 Task: Assign in the project AgileRapid the issue 'Implement a new cloud-based procurement management system for a company with advanced procurement planning and purchasing features' to the sprint 'Capacity Scaling Sprint'. Assign in the project AgileRapid the issue 'Integrate a new voice recognition feature into an existing mobile application to enhance user interaction and hands-free operation' to the sprint 'Capacity Scaling Sprint'. Assign in the project AgileRapid the issue 'Develop a new tool for automated testing of web application functional correctness and performance under stress conditions' to the sprint 'Capacity Scaling Sprint'. Assign in the project AgileRapid the issue 'Upgrade the error recovery and fault tolerance features of a web application to improve system stability and availability' to the sprint 'Capacity Scaling Sprint'
Action: Mouse moved to (224, 55)
Screenshot: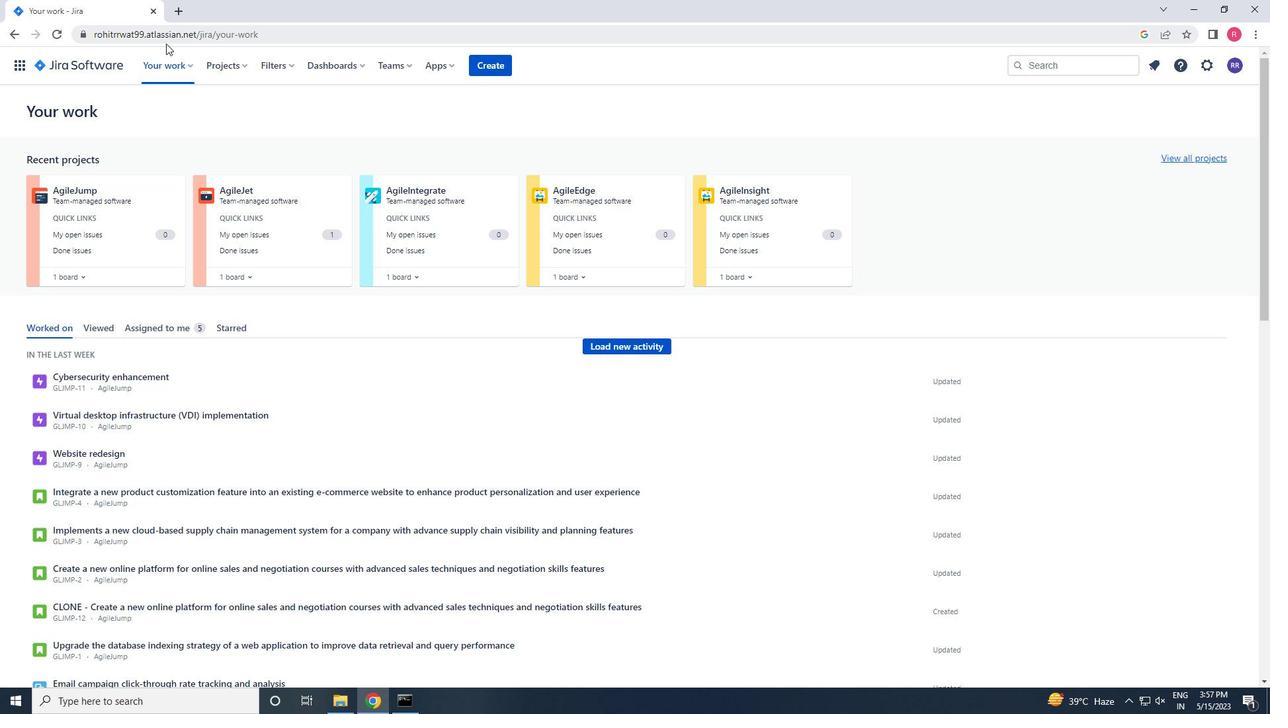 
Action: Mouse pressed left at (224, 55)
Screenshot: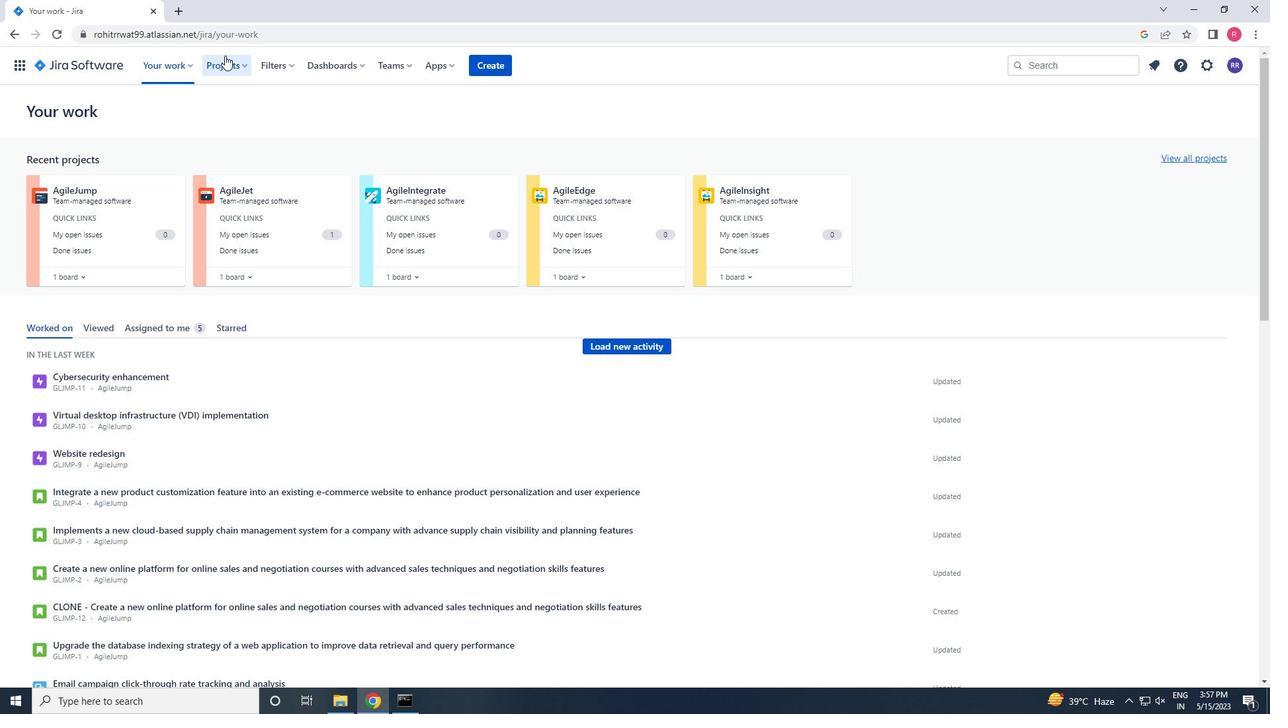 
Action: Mouse moved to (252, 118)
Screenshot: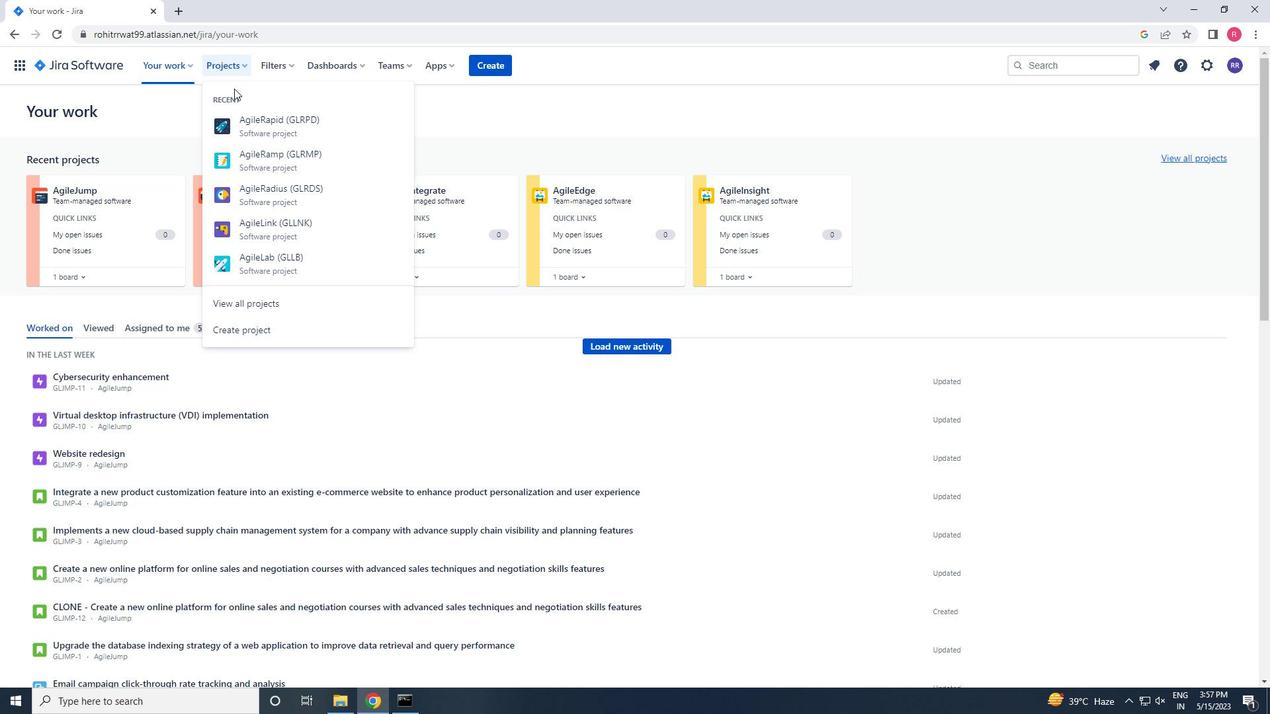 
Action: Mouse pressed left at (252, 118)
Screenshot: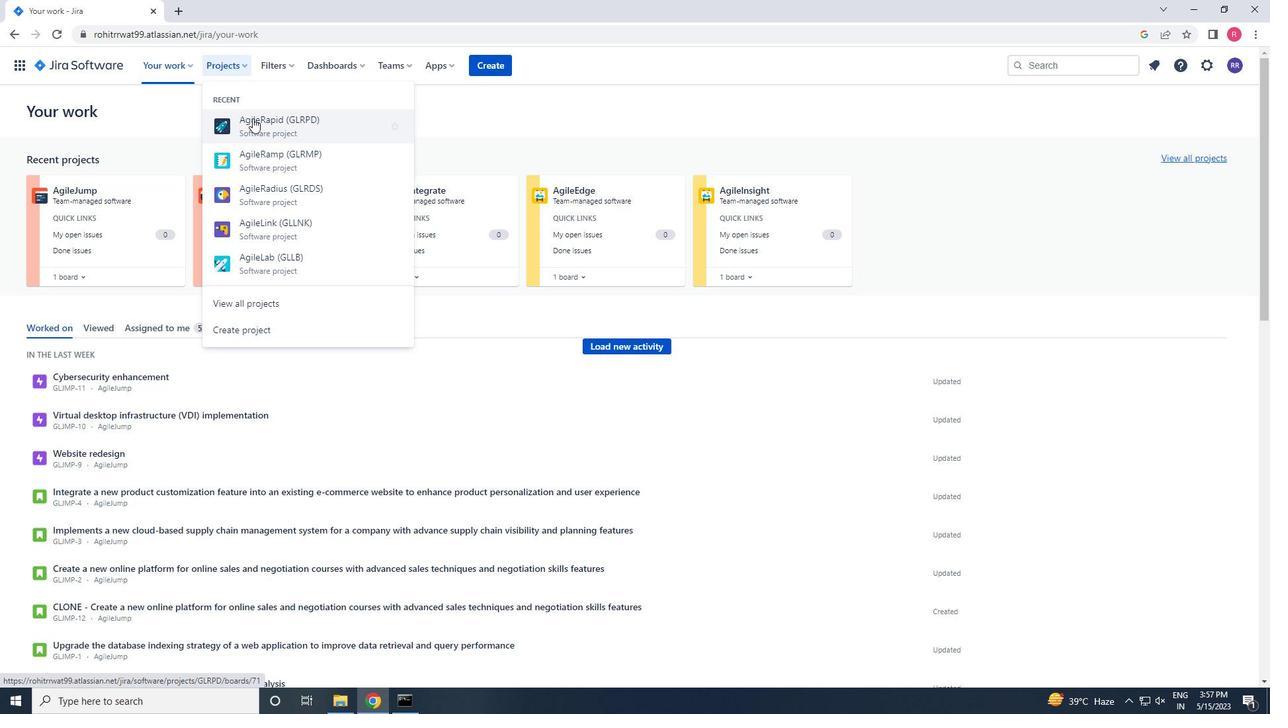 
Action: Mouse moved to (68, 208)
Screenshot: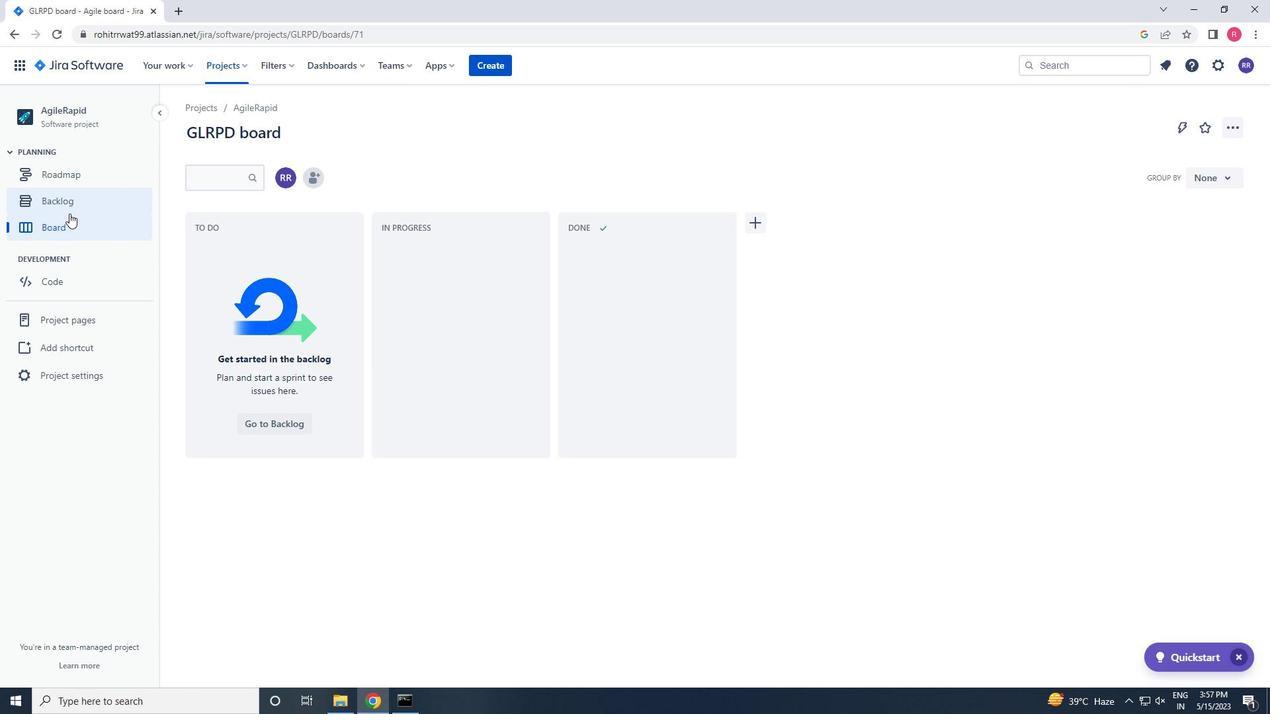 
Action: Mouse pressed left at (68, 208)
Screenshot: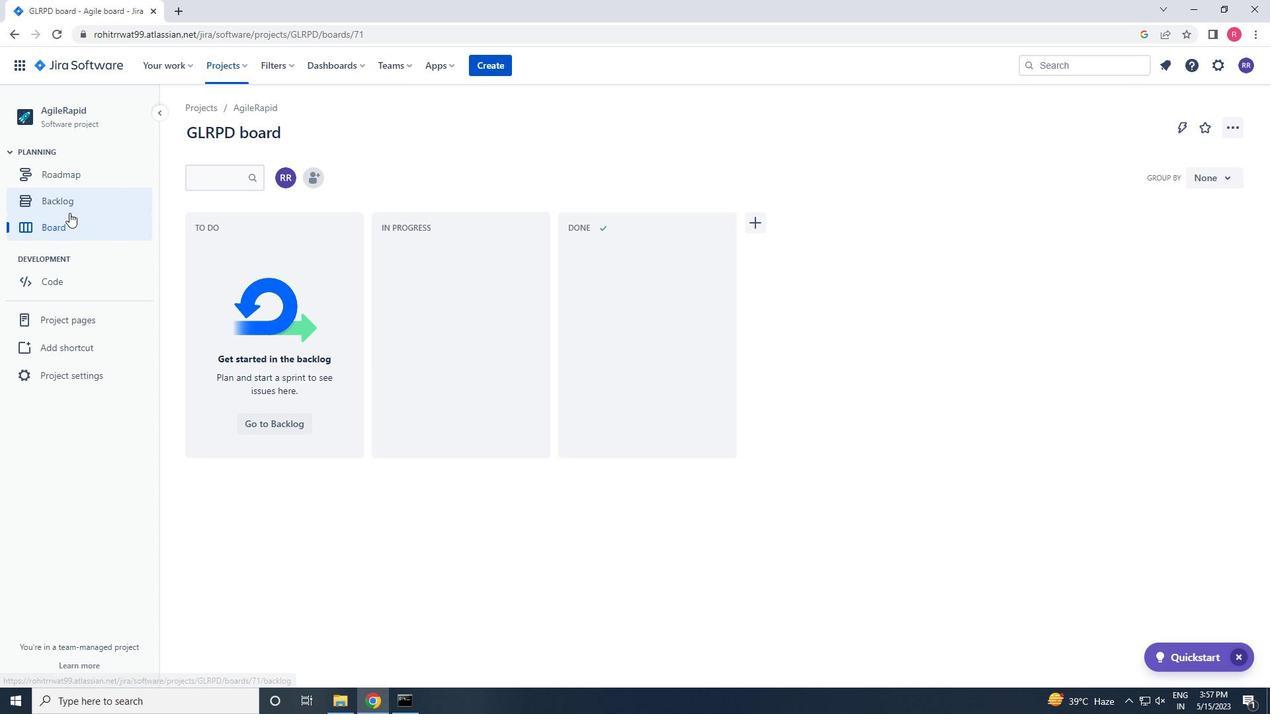 
Action: Mouse moved to (594, 431)
Screenshot: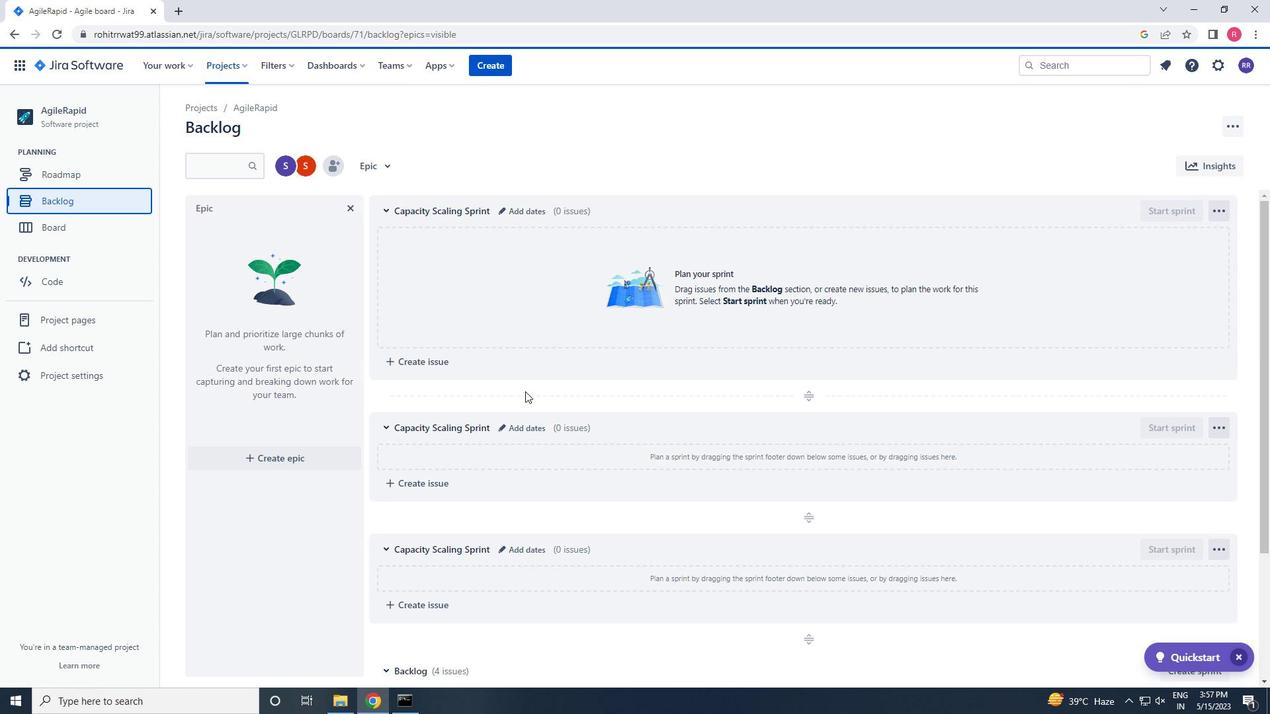 
Action: Mouse scrolled (594, 430) with delta (0, 0)
Screenshot: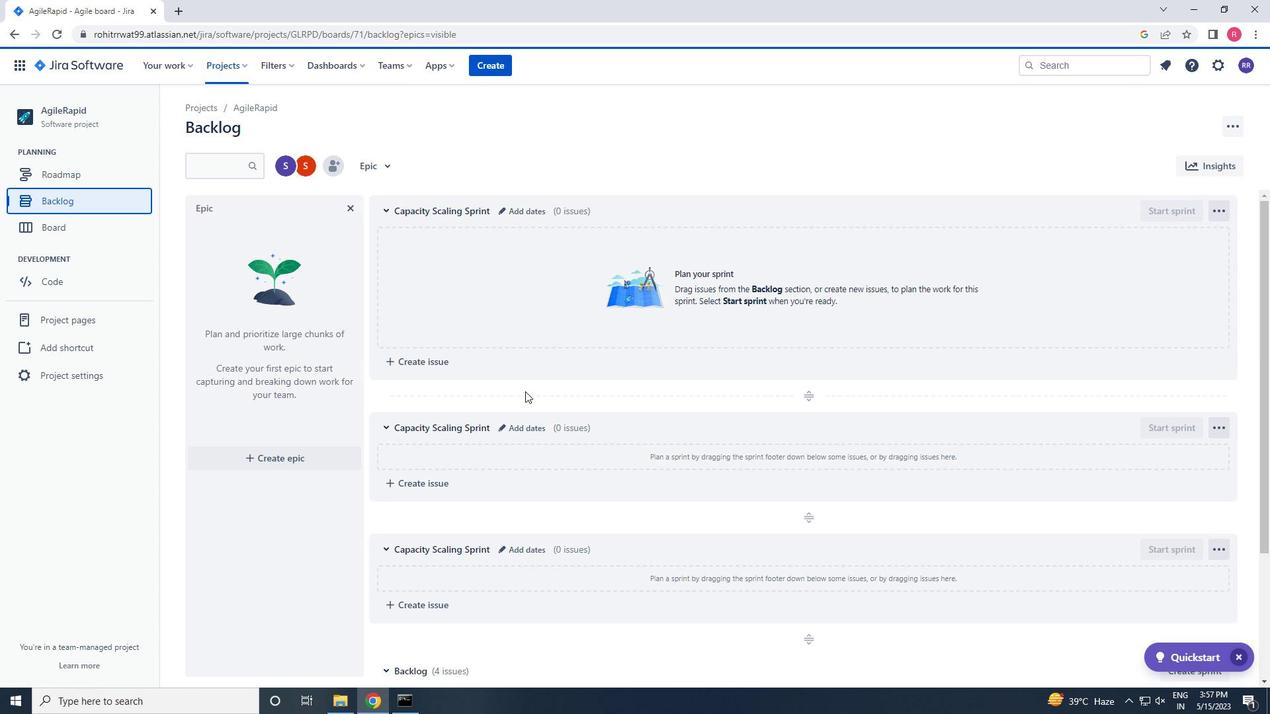 
Action: Mouse moved to (602, 438)
Screenshot: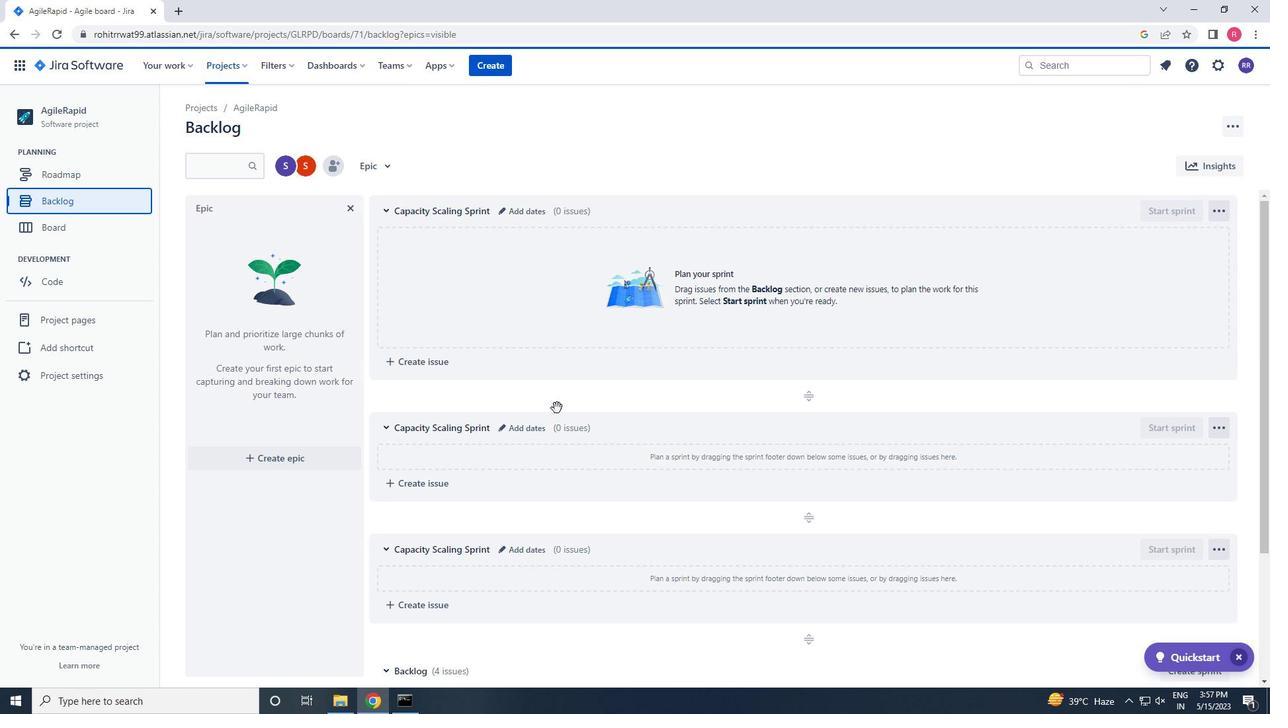 
Action: Mouse scrolled (602, 437) with delta (0, 0)
Screenshot: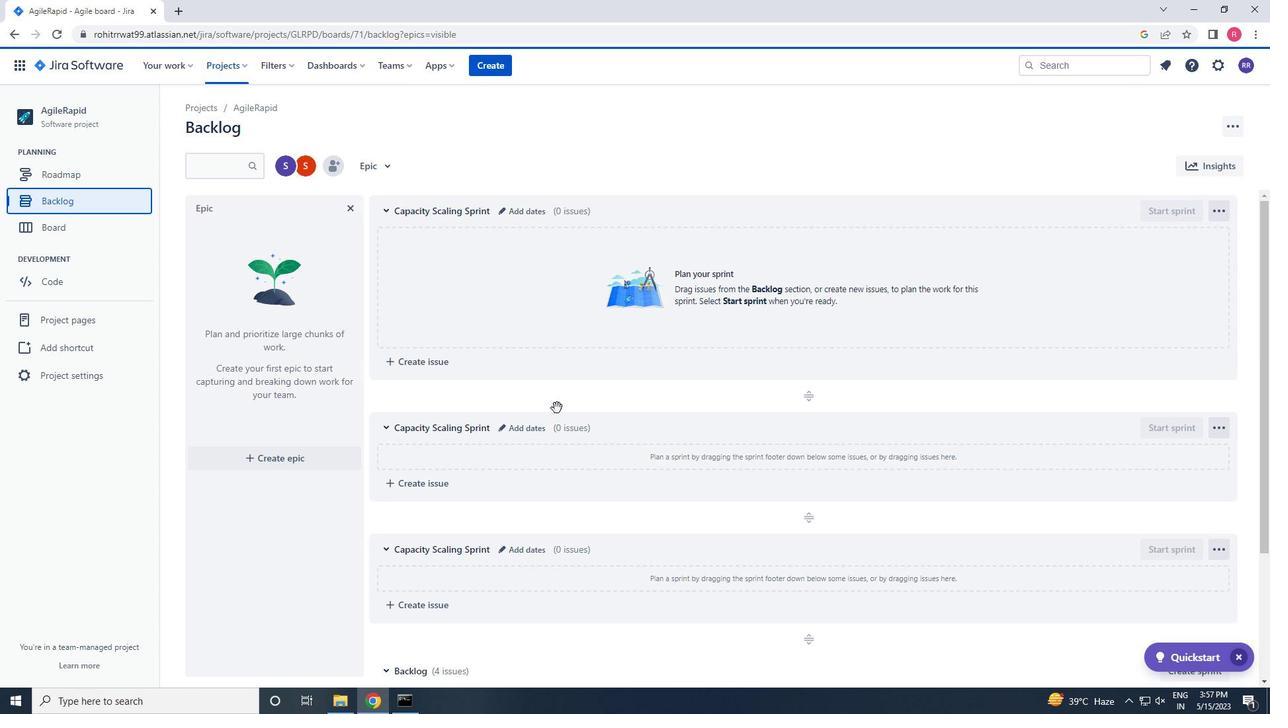 
Action: Mouse moved to (604, 440)
Screenshot: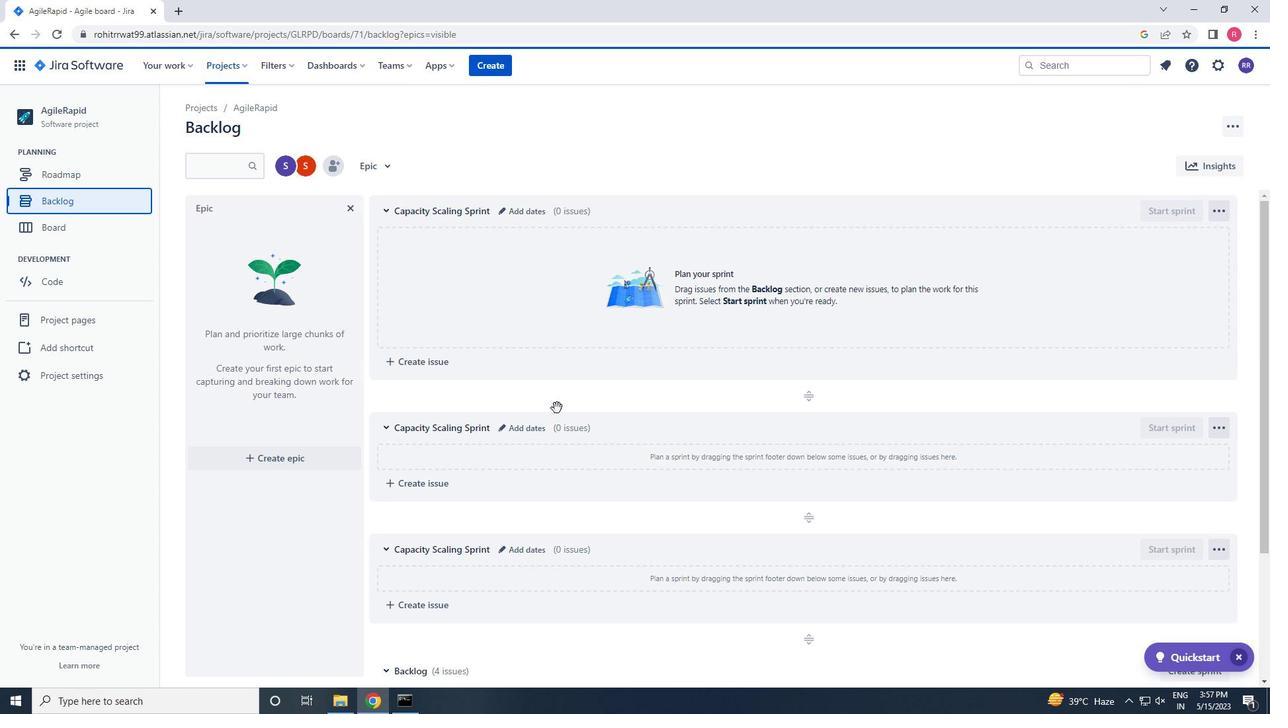 
Action: Mouse scrolled (604, 439) with delta (0, 0)
Screenshot: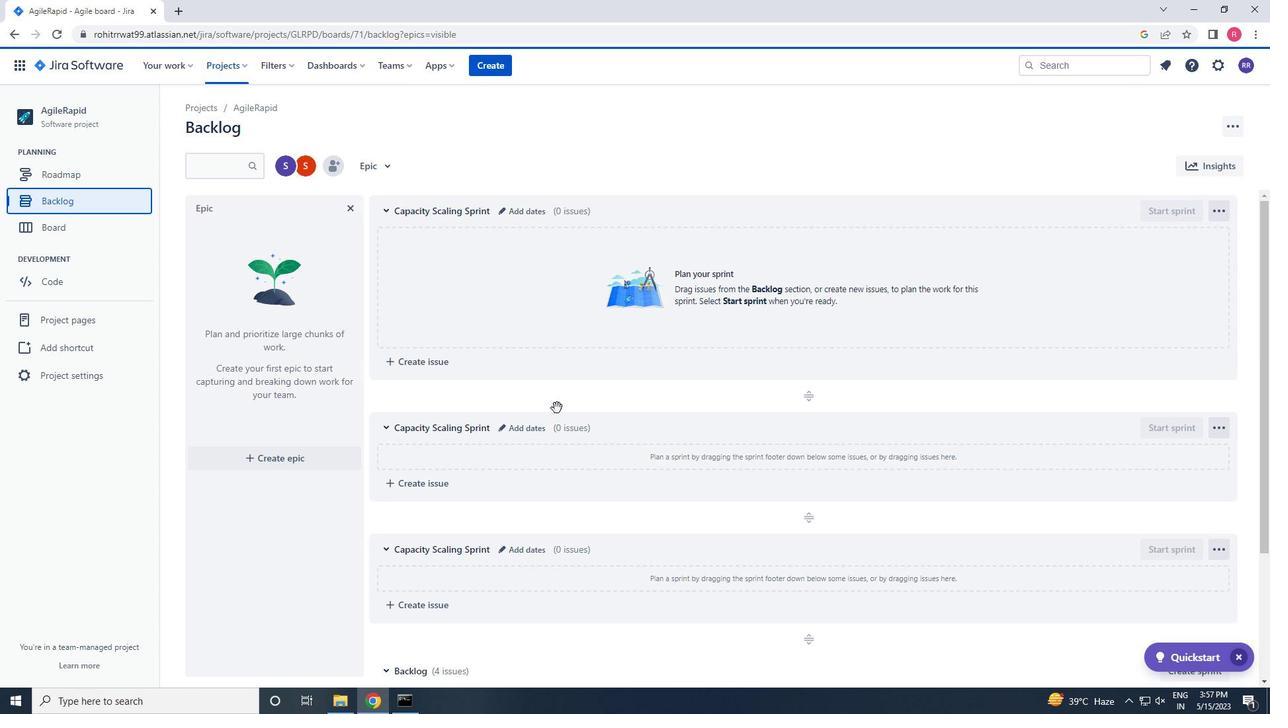 
Action: Mouse moved to (605, 440)
Screenshot: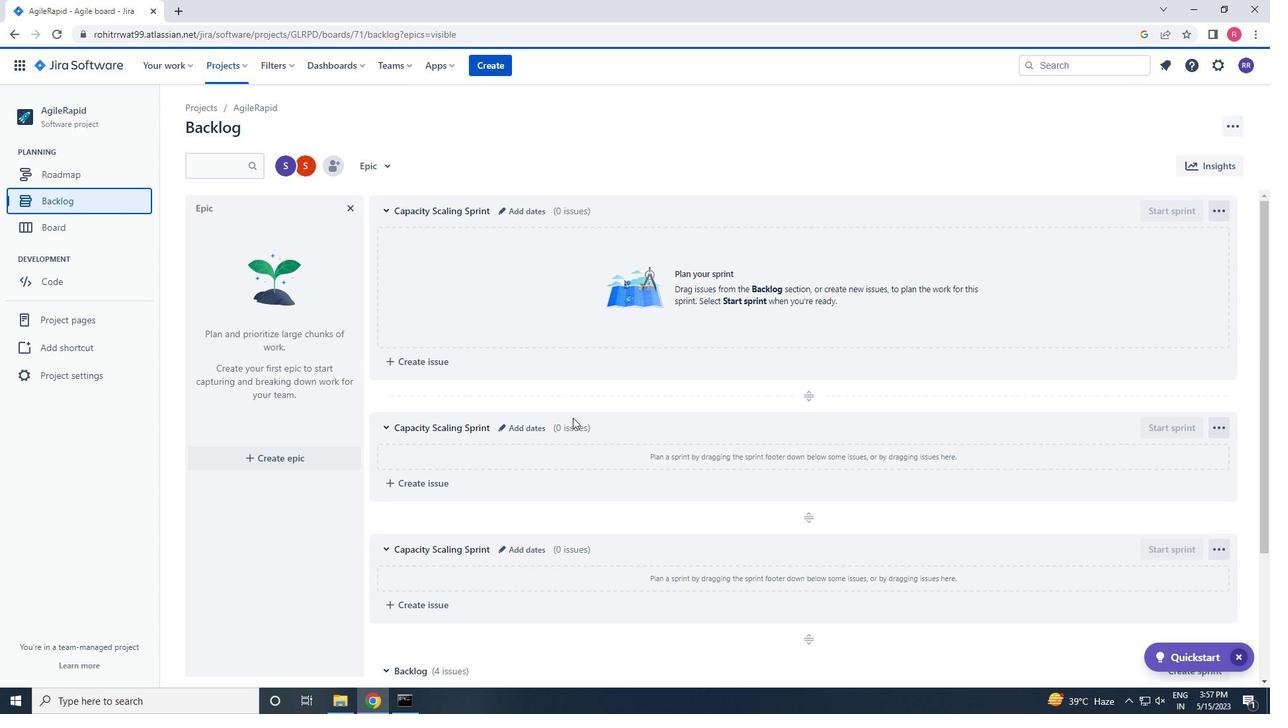 
Action: Mouse scrolled (605, 439) with delta (0, 0)
Screenshot: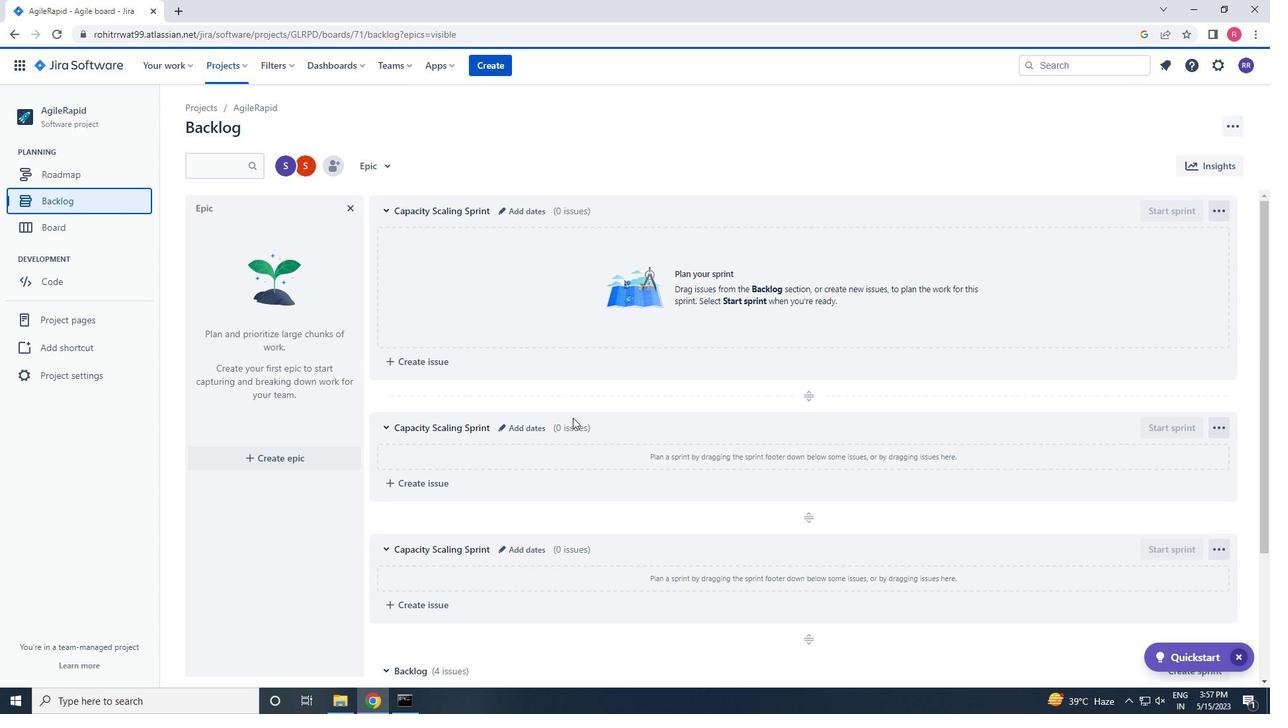 
Action: Mouse scrolled (605, 439) with delta (0, 0)
Screenshot: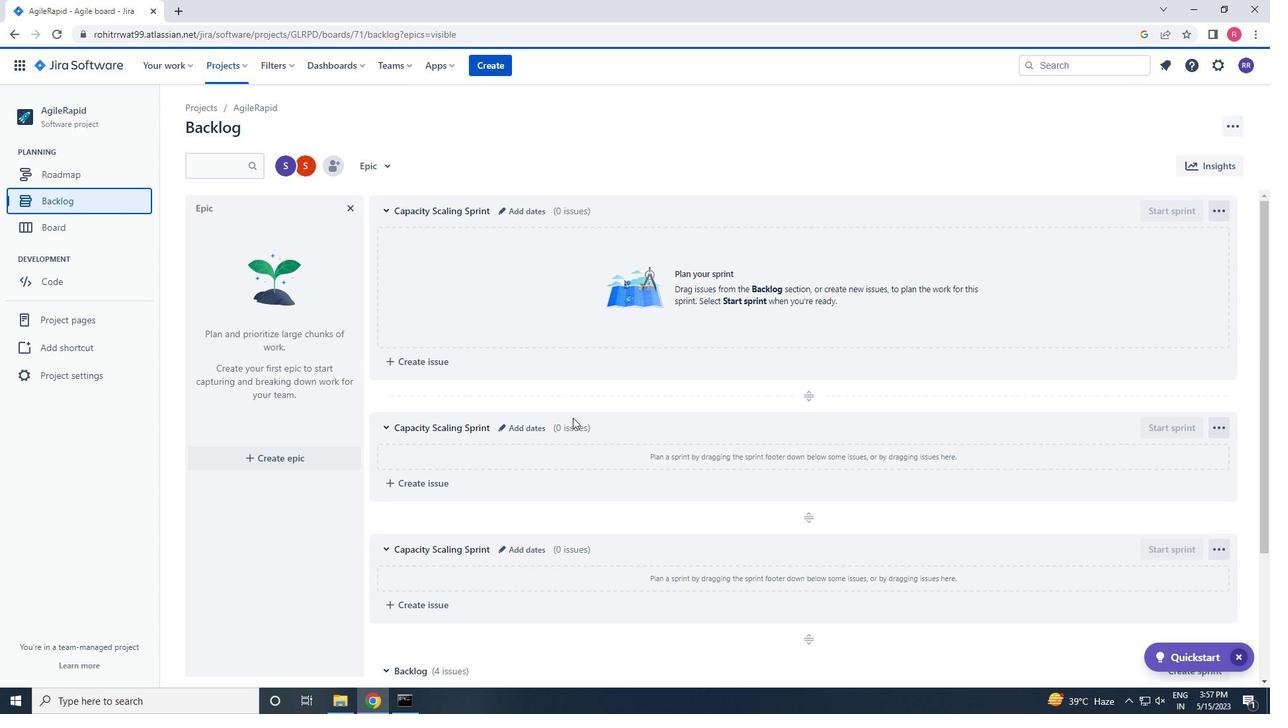 
Action: Mouse scrolled (605, 439) with delta (0, 0)
Screenshot: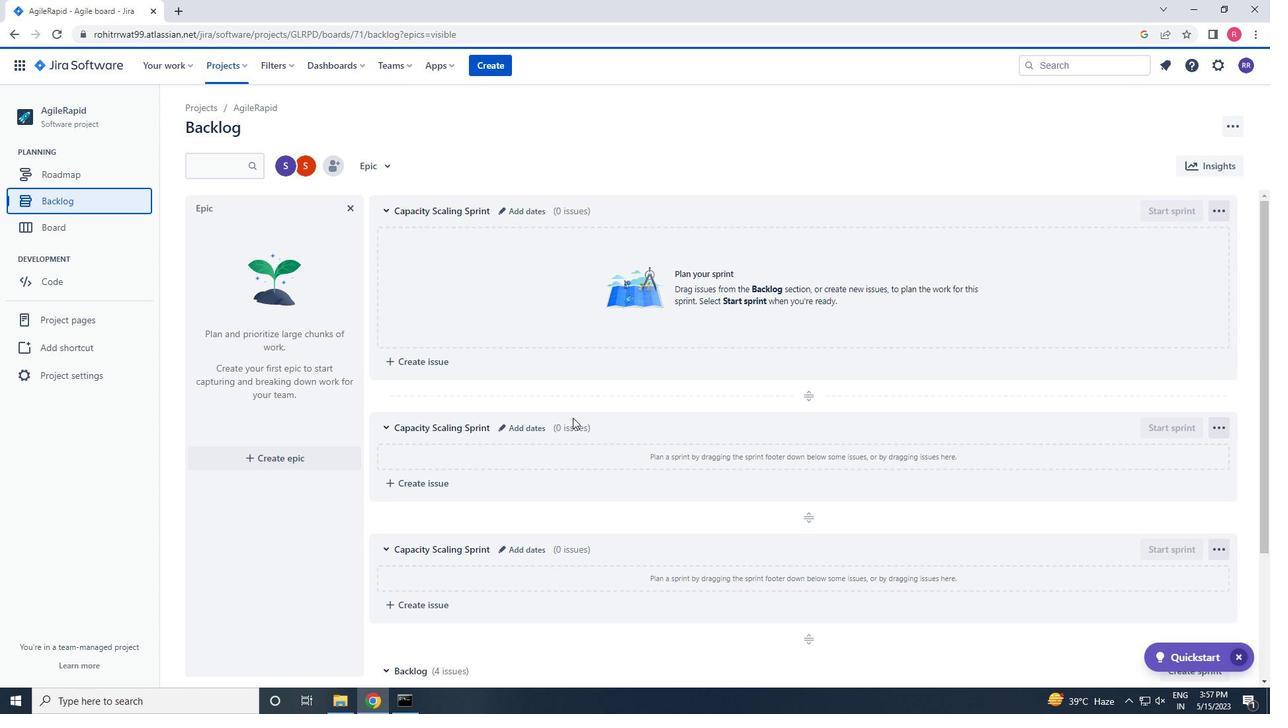 
Action: Mouse moved to (613, 441)
Screenshot: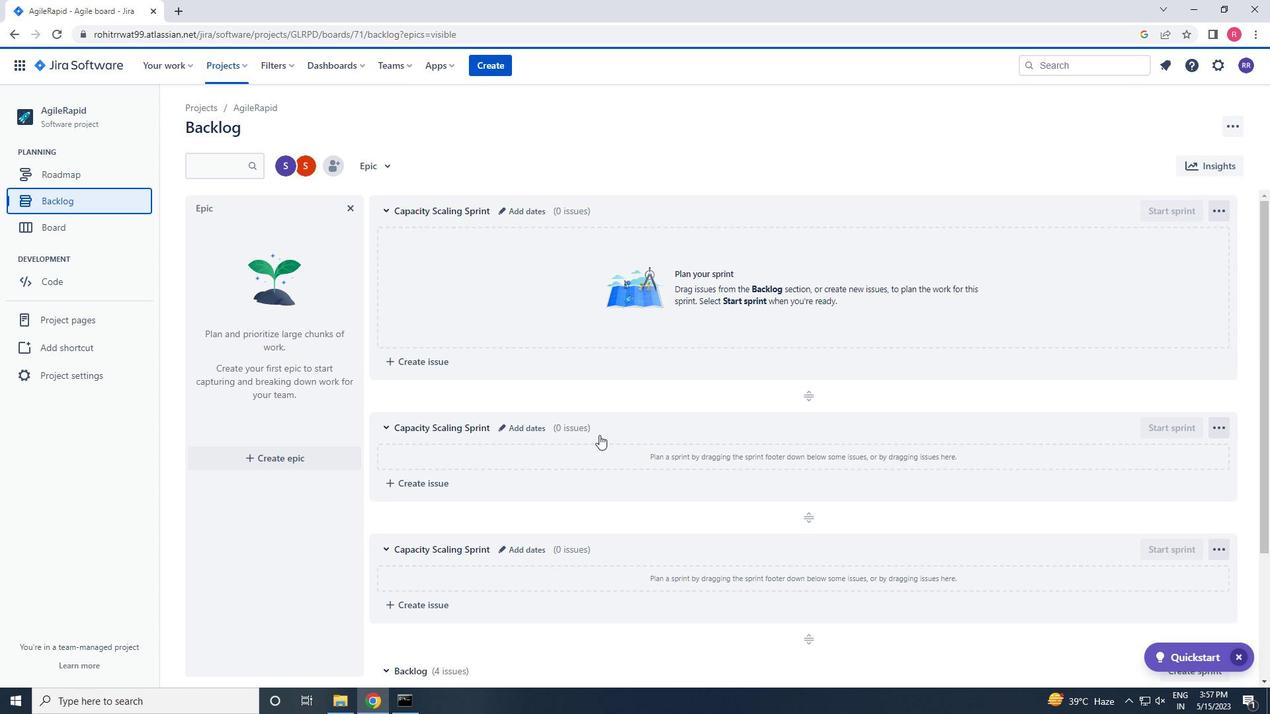 
Action: Mouse scrolled (613, 440) with delta (0, 0)
Screenshot: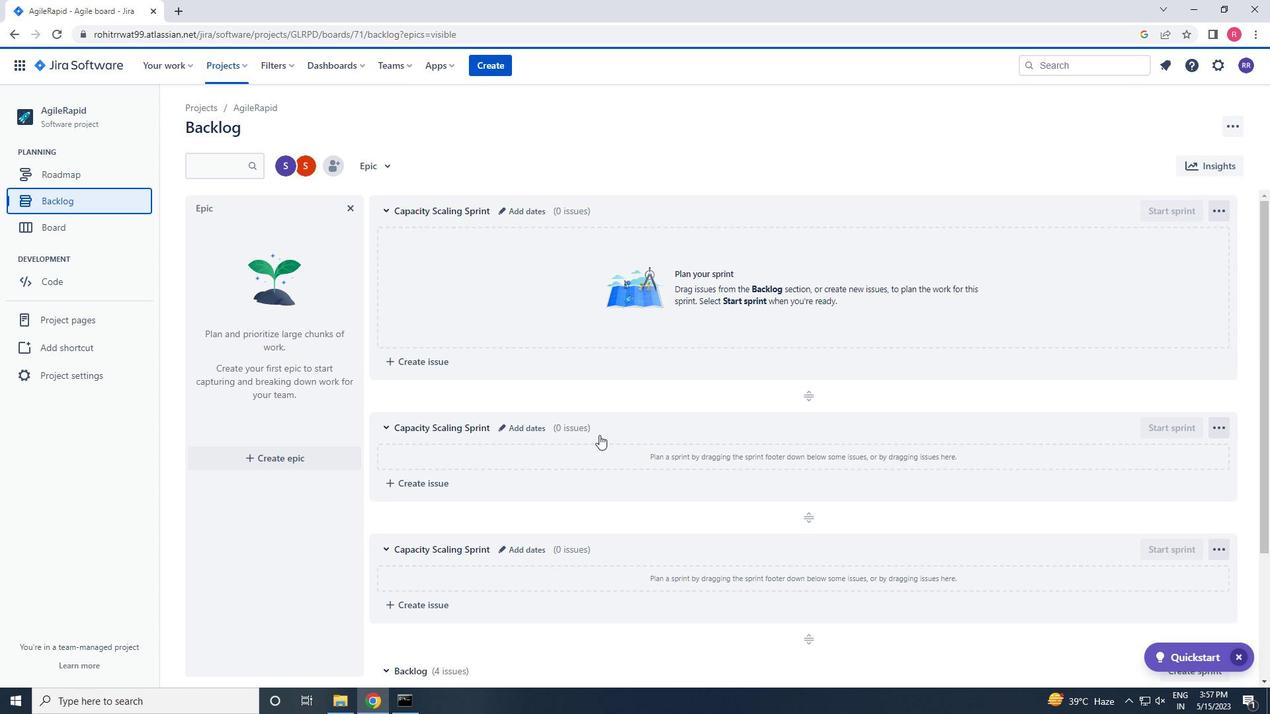 
Action: Mouse moved to (1211, 527)
Screenshot: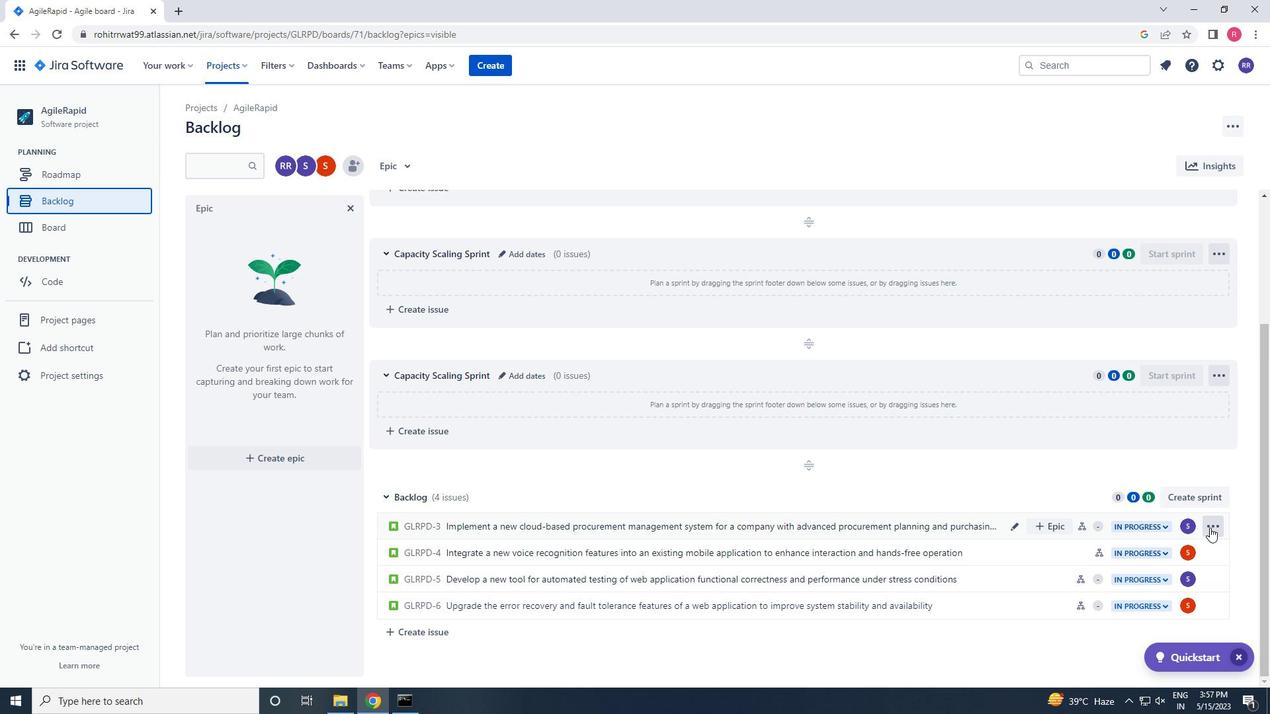 
Action: Mouse pressed left at (1211, 527)
Screenshot: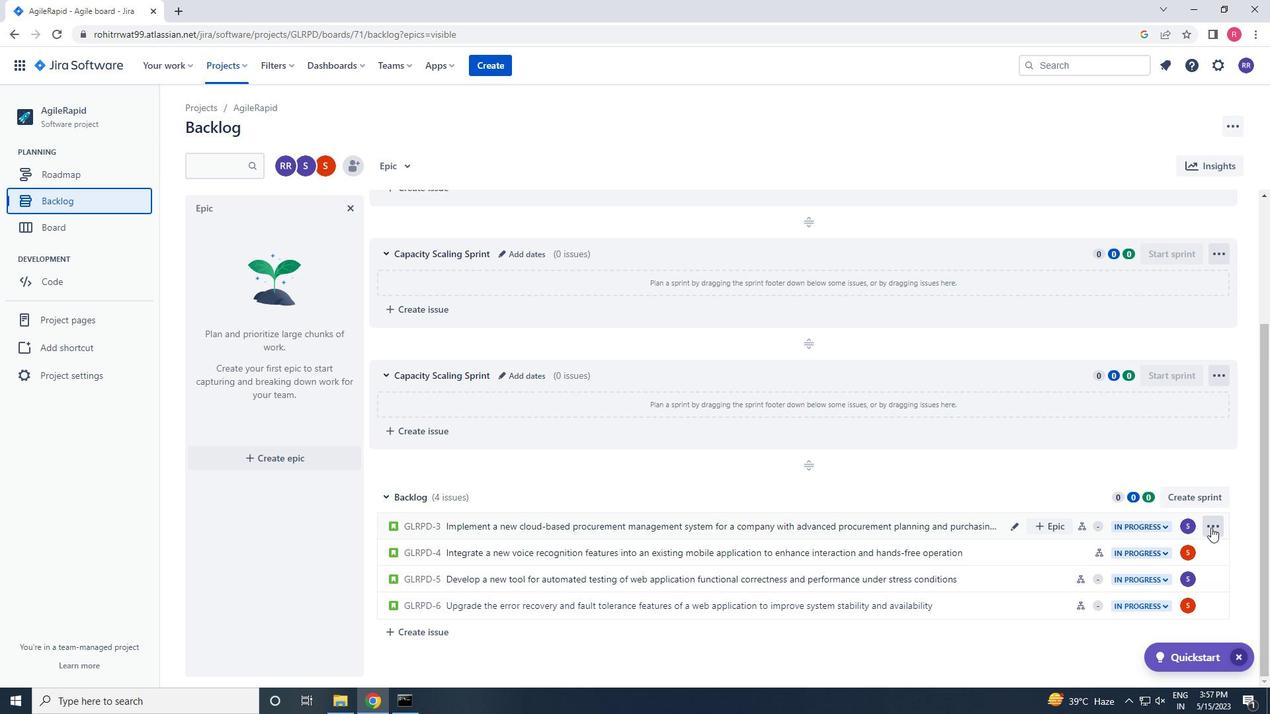 
Action: Mouse moved to (1163, 413)
Screenshot: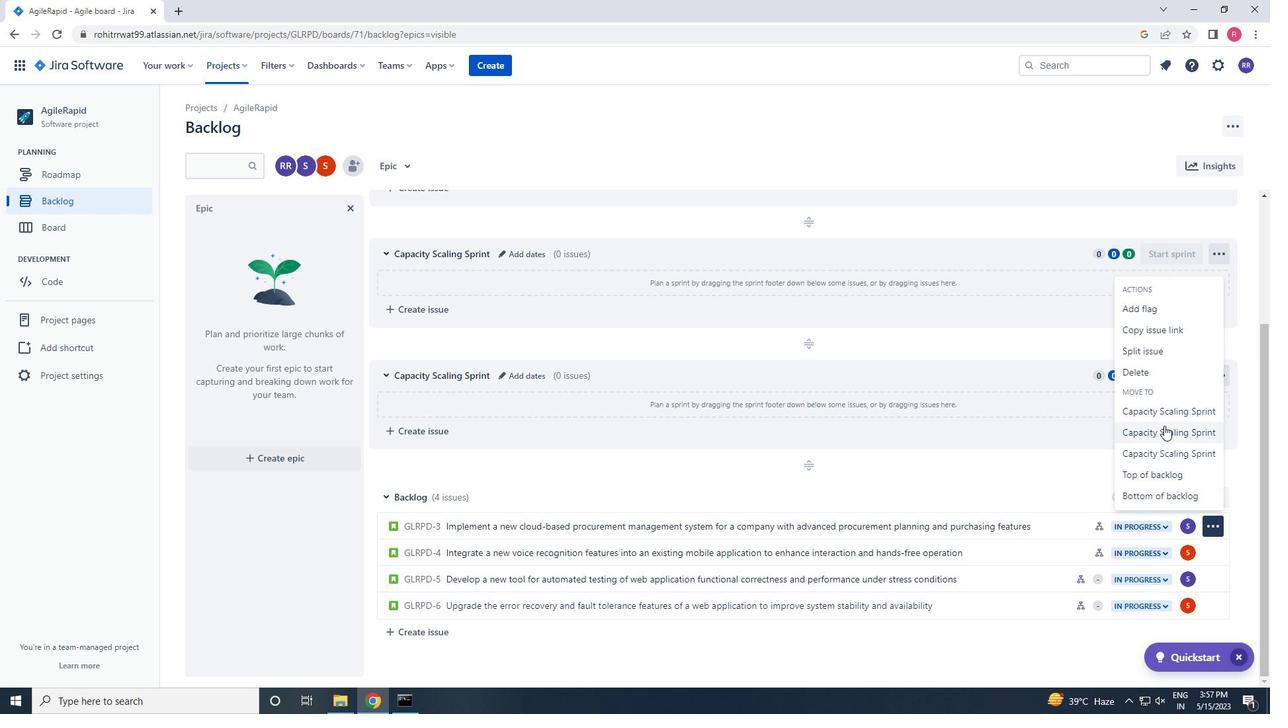 
Action: Mouse pressed left at (1163, 413)
Screenshot: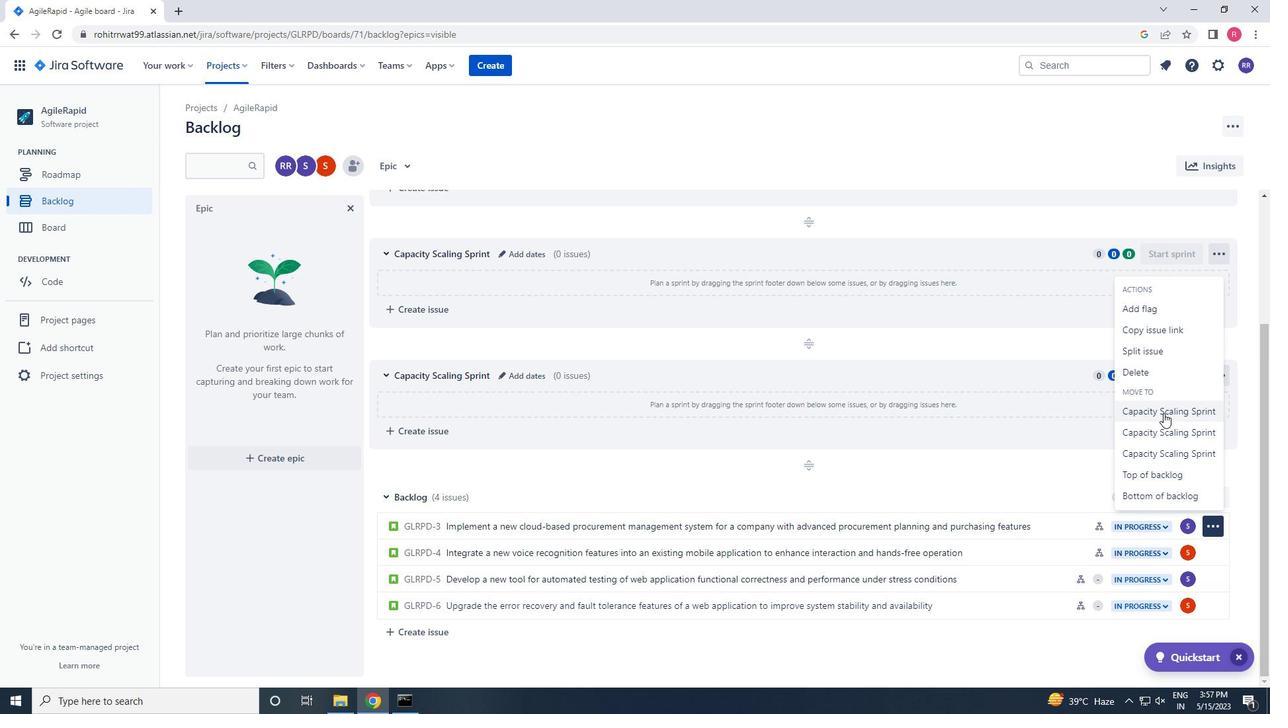 
Action: Mouse moved to (1216, 544)
Screenshot: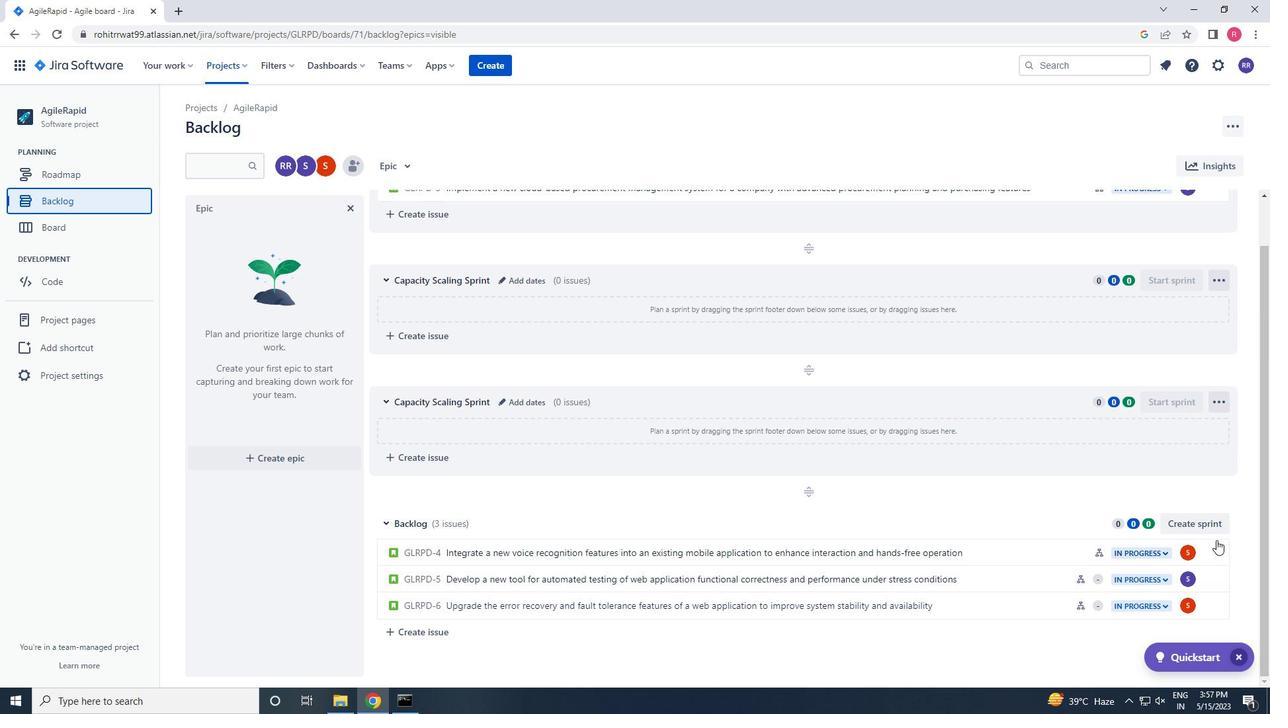 
Action: Mouse pressed left at (1216, 544)
Screenshot: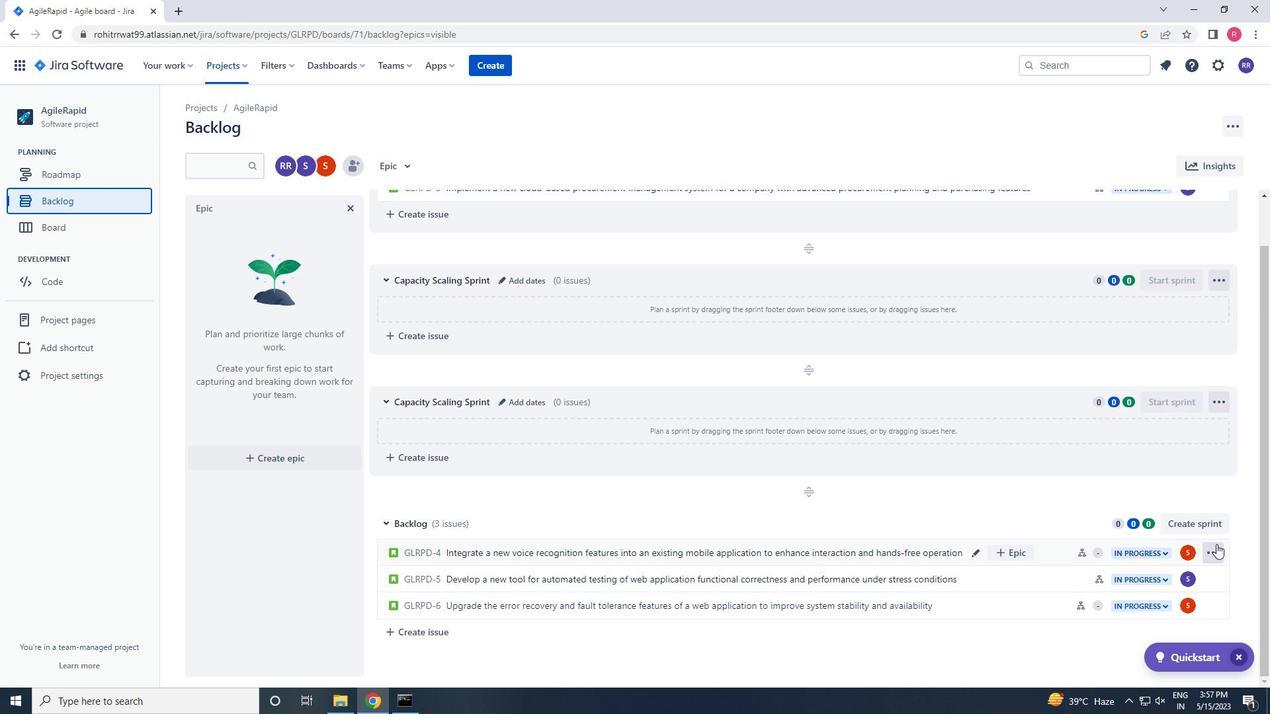 
Action: Mouse moved to (1190, 460)
Screenshot: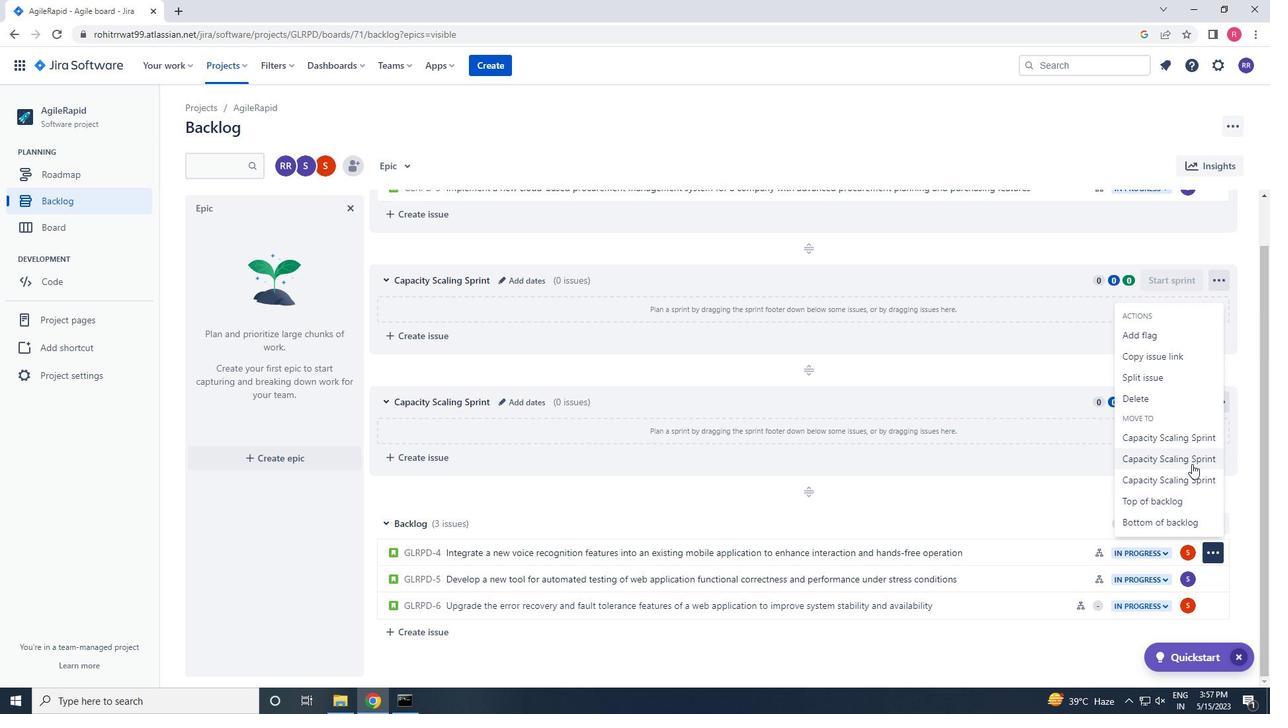 
Action: Mouse pressed left at (1190, 460)
Screenshot: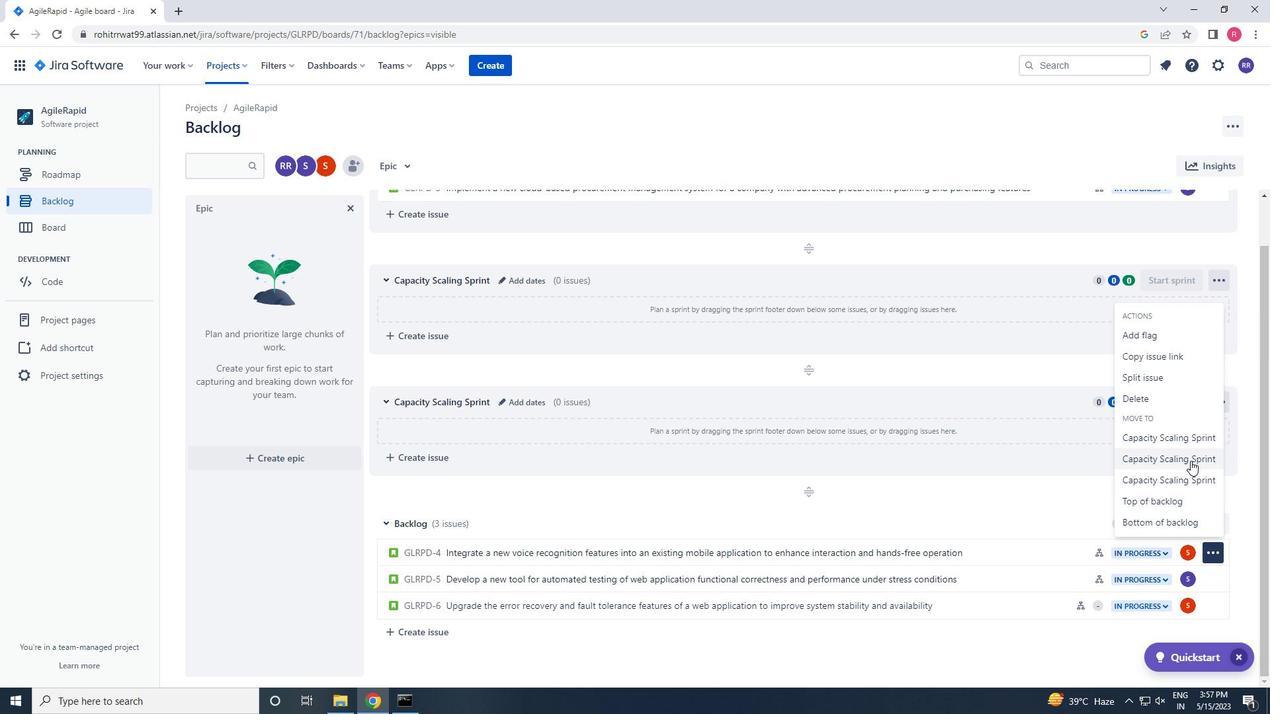 
Action: Mouse moved to (1219, 570)
Screenshot: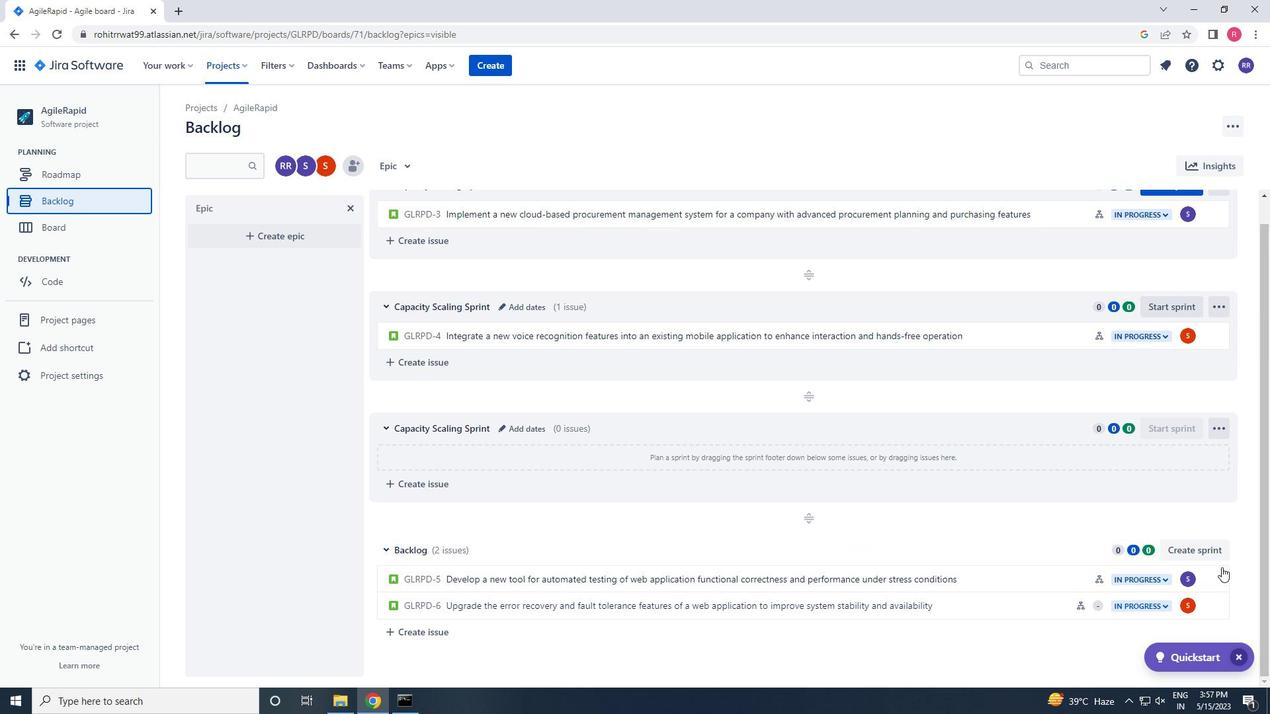 
Action: Mouse pressed left at (1219, 570)
Screenshot: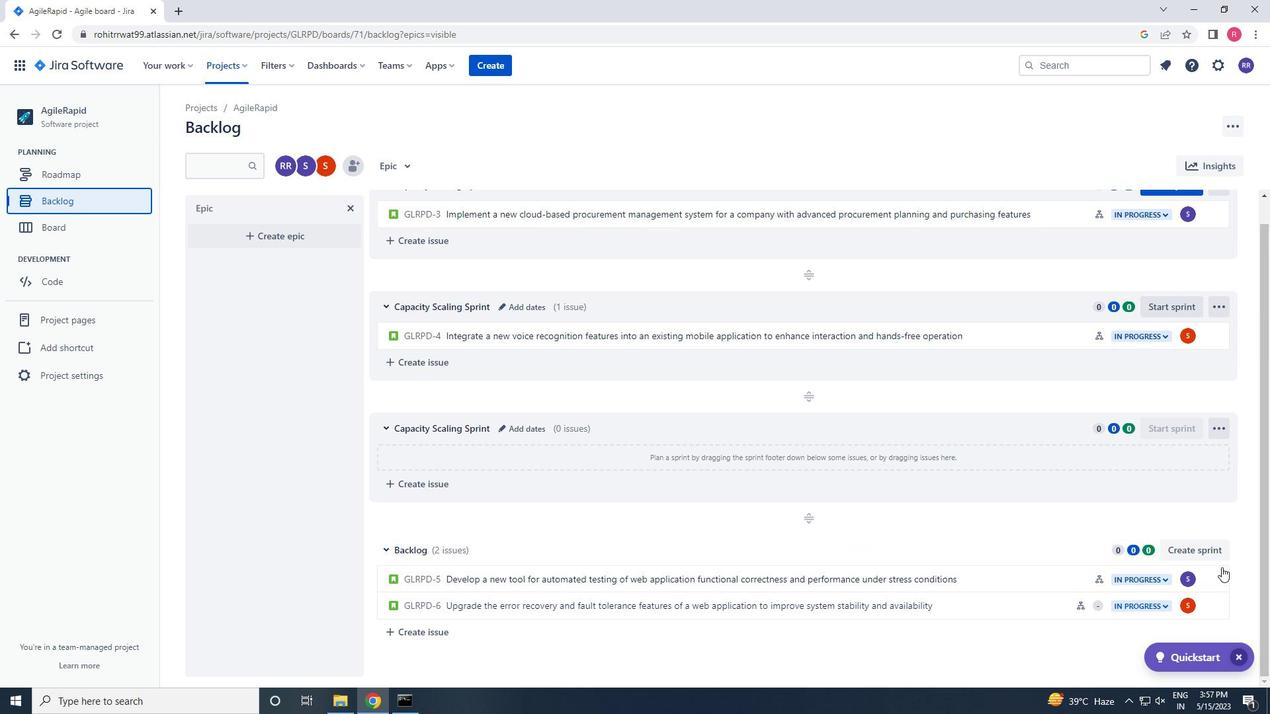 
Action: Mouse moved to (1196, 504)
Screenshot: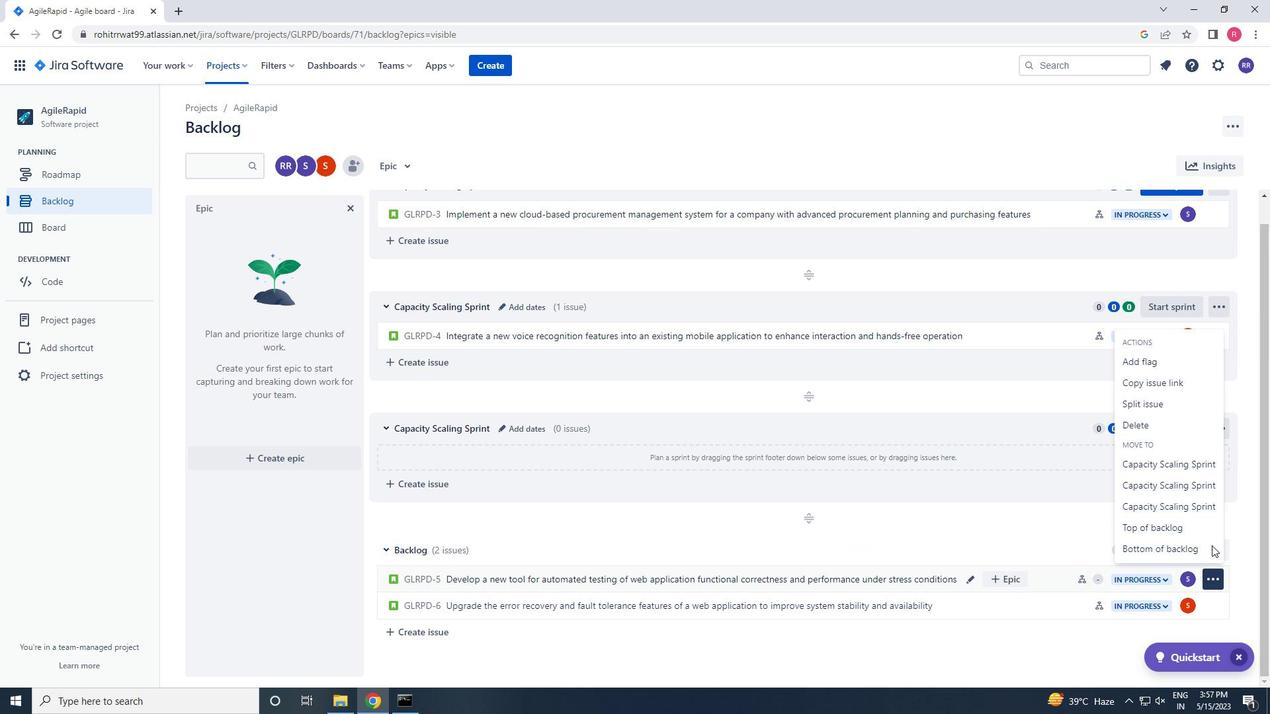 
Action: Mouse pressed left at (1196, 504)
Screenshot: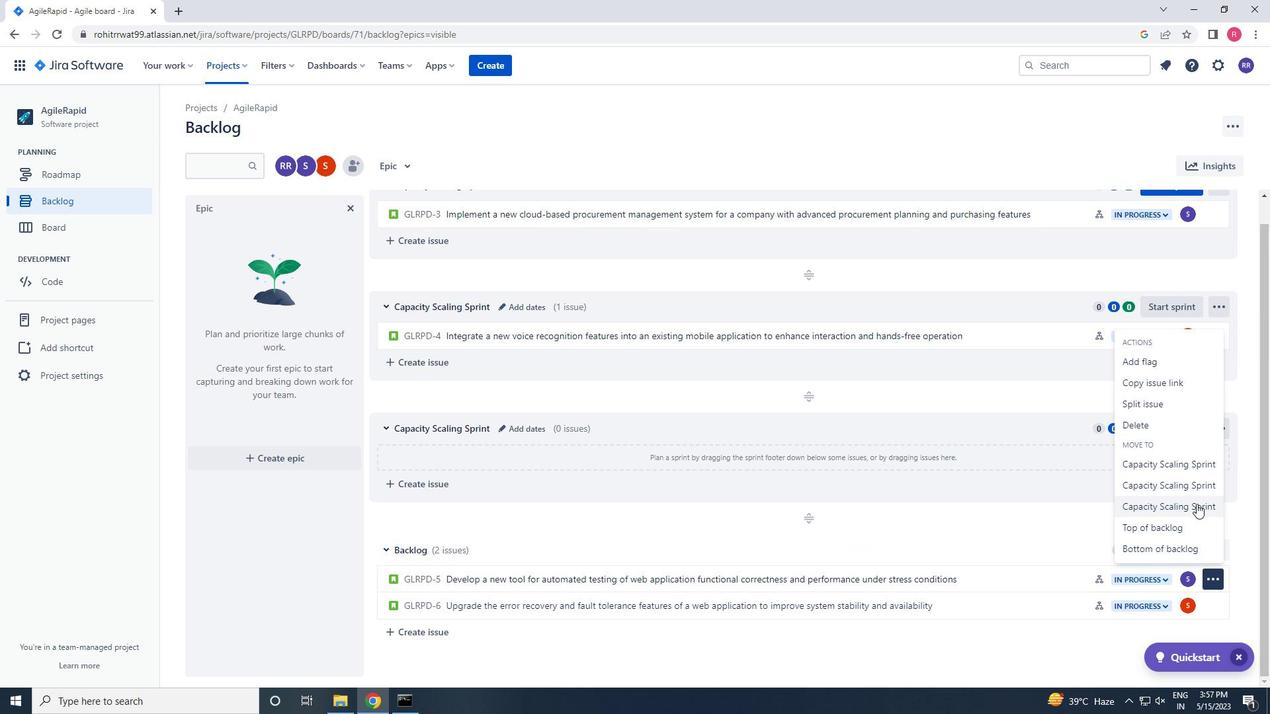 
Action: Mouse moved to (1216, 599)
Screenshot: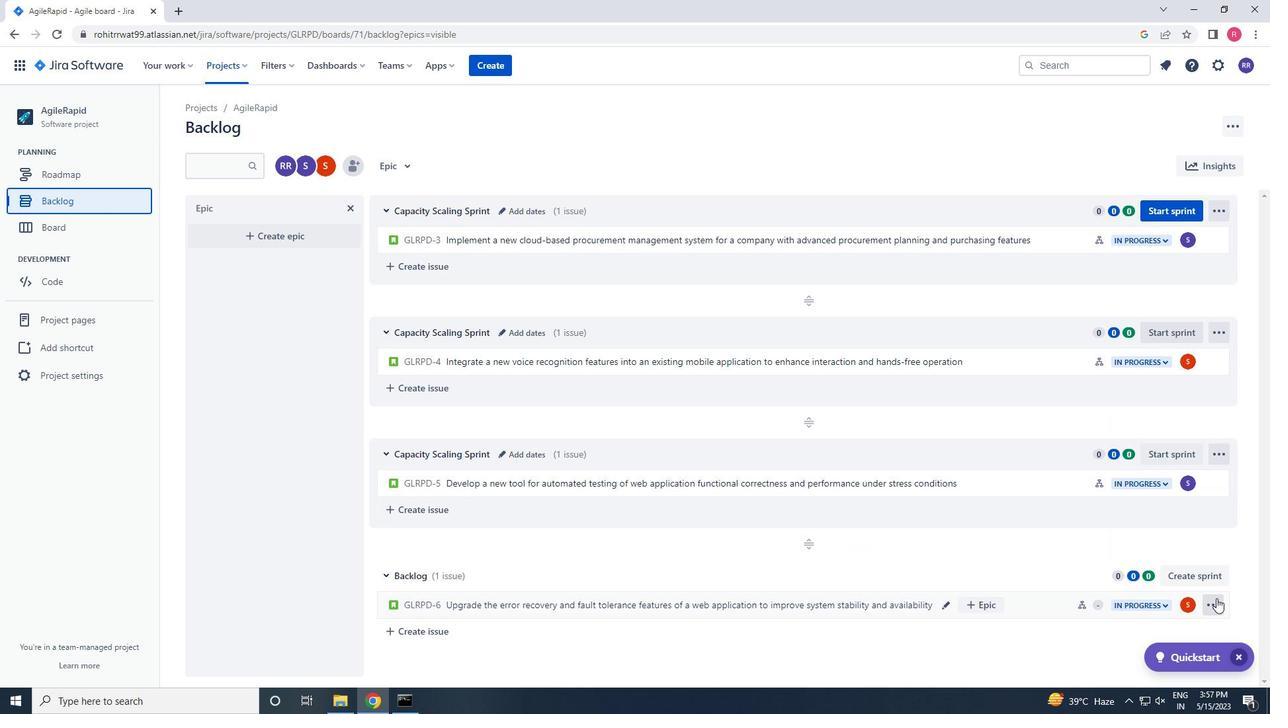 
Action: Mouse pressed left at (1216, 599)
Screenshot: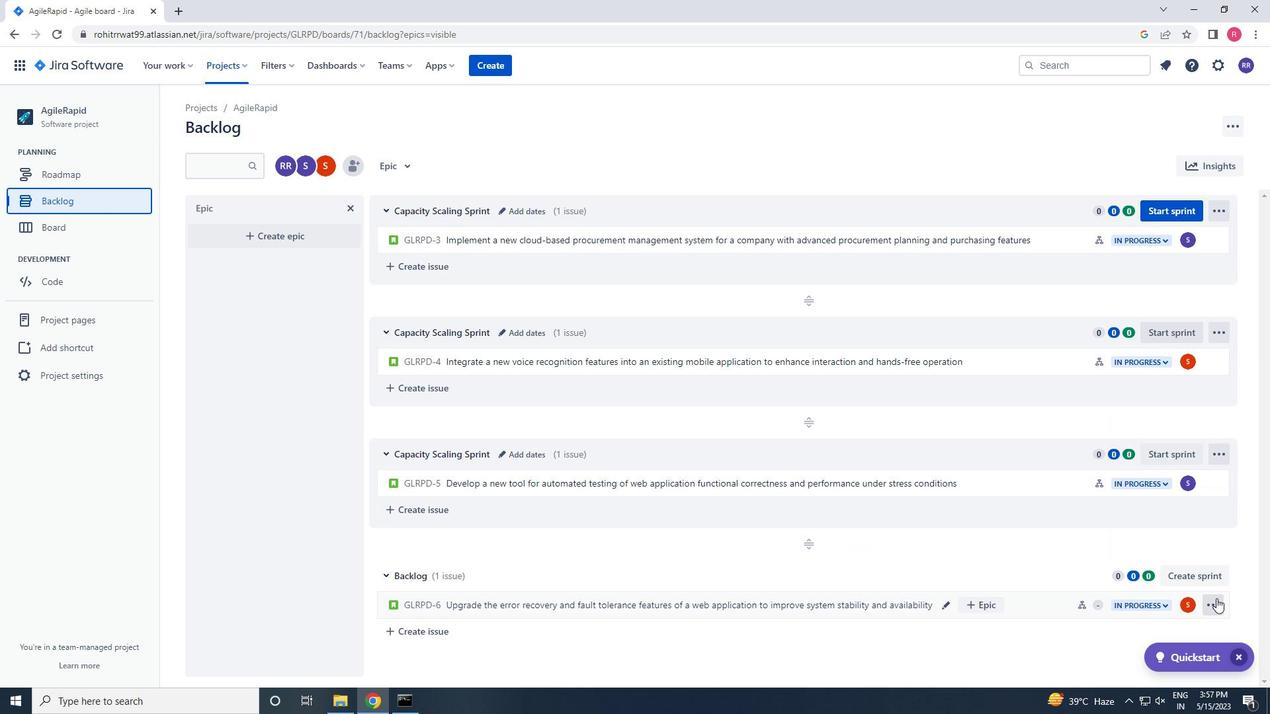 
Action: Mouse moved to (1203, 528)
Screenshot: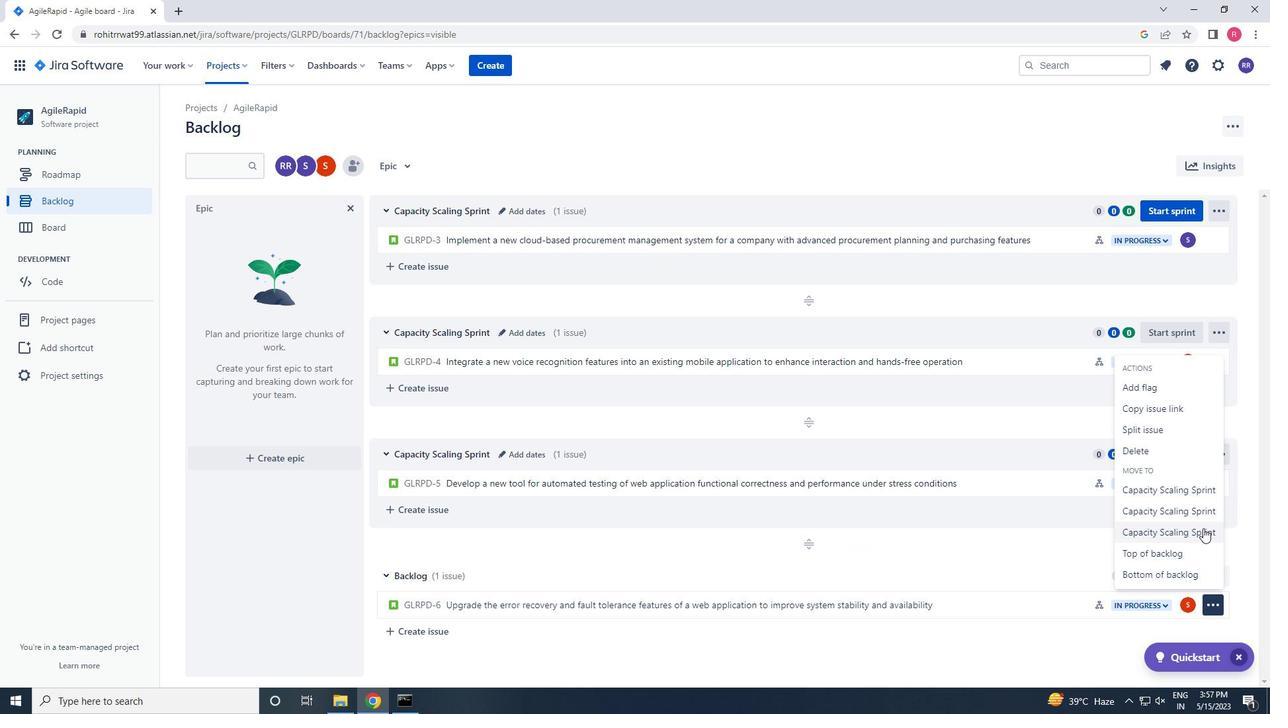 
Action: Mouse pressed left at (1203, 528)
Screenshot: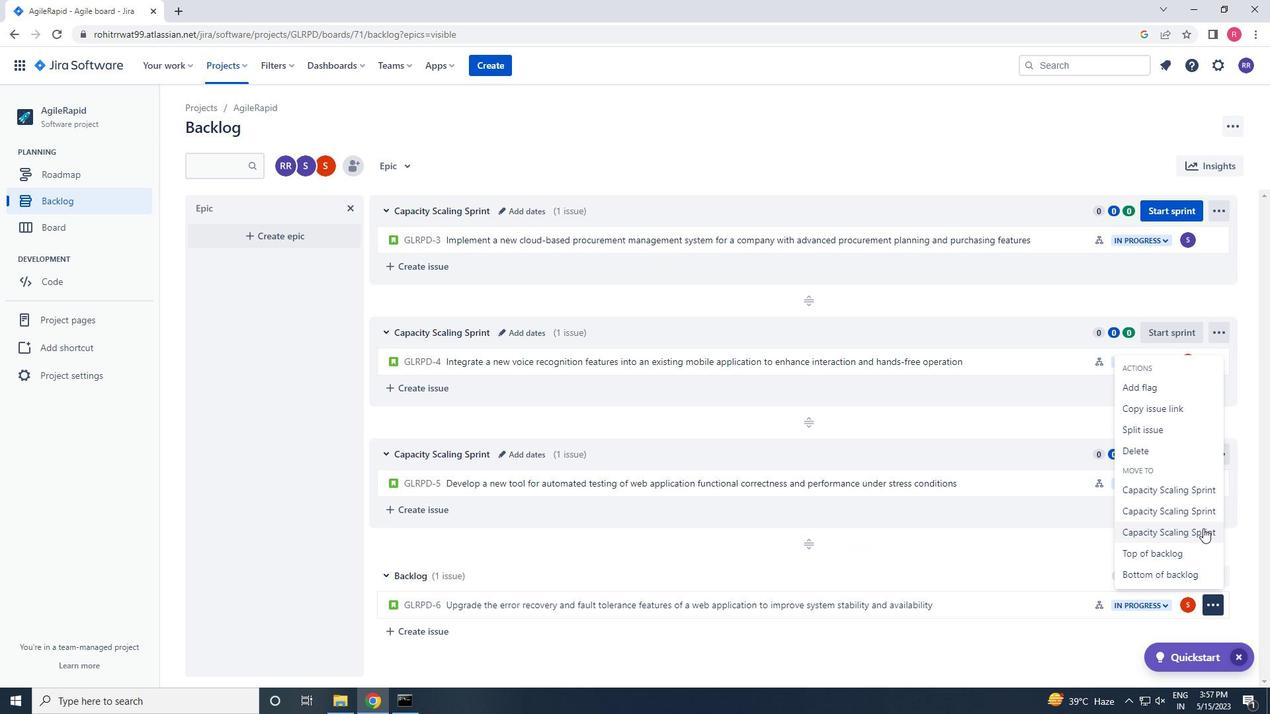 
Action: Mouse scrolled (1203, 529) with delta (0, 0)
Screenshot: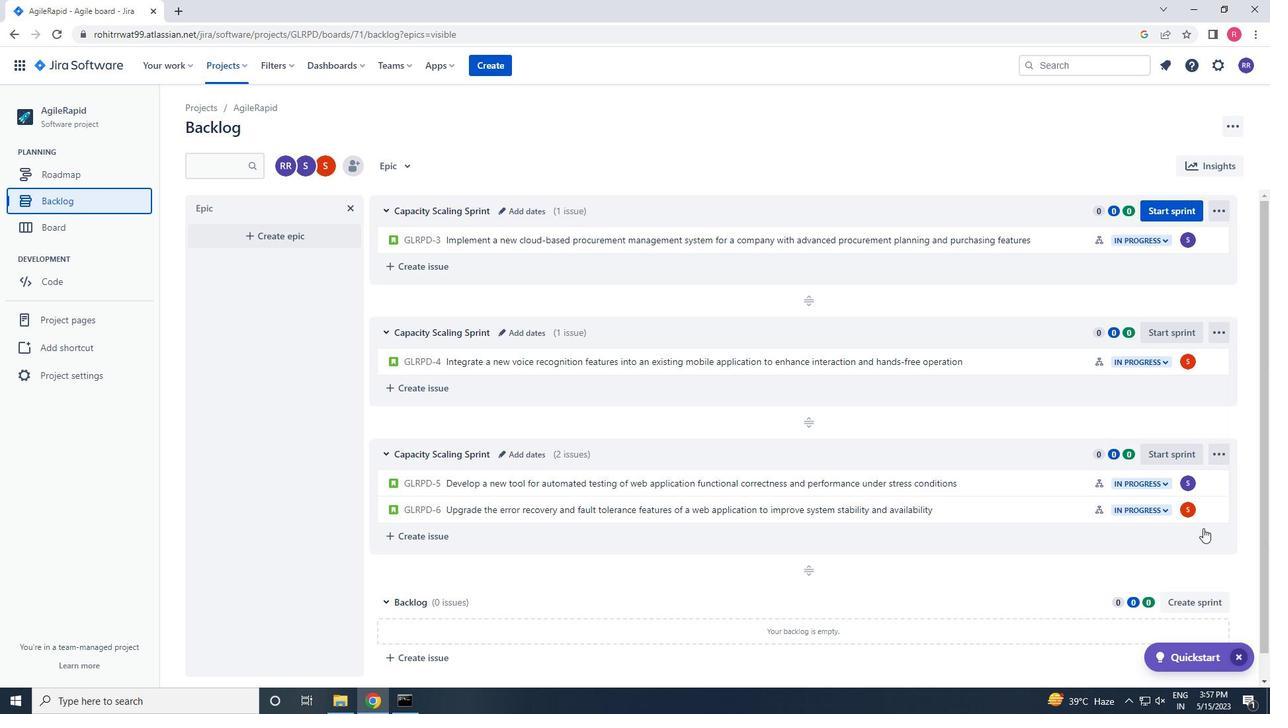 
Action: Mouse scrolled (1203, 529) with delta (0, 0)
Screenshot: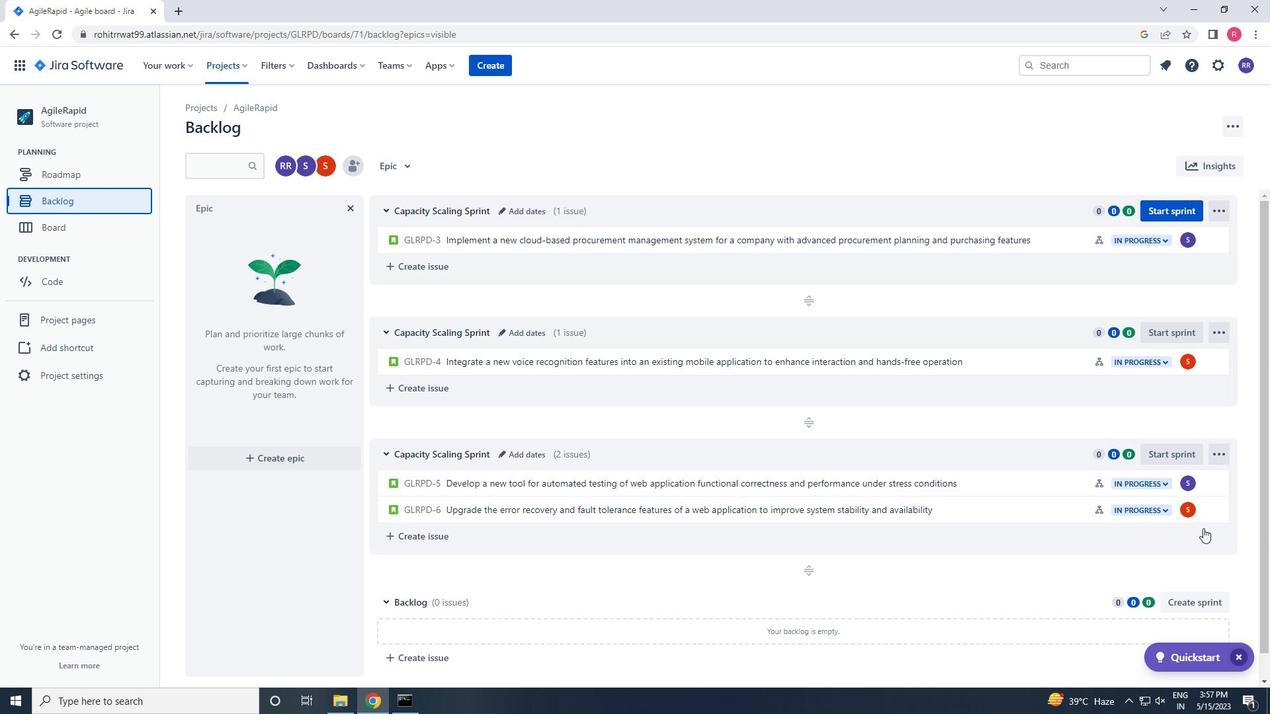 
Action: Mouse scrolled (1203, 529) with delta (0, 0)
Screenshot: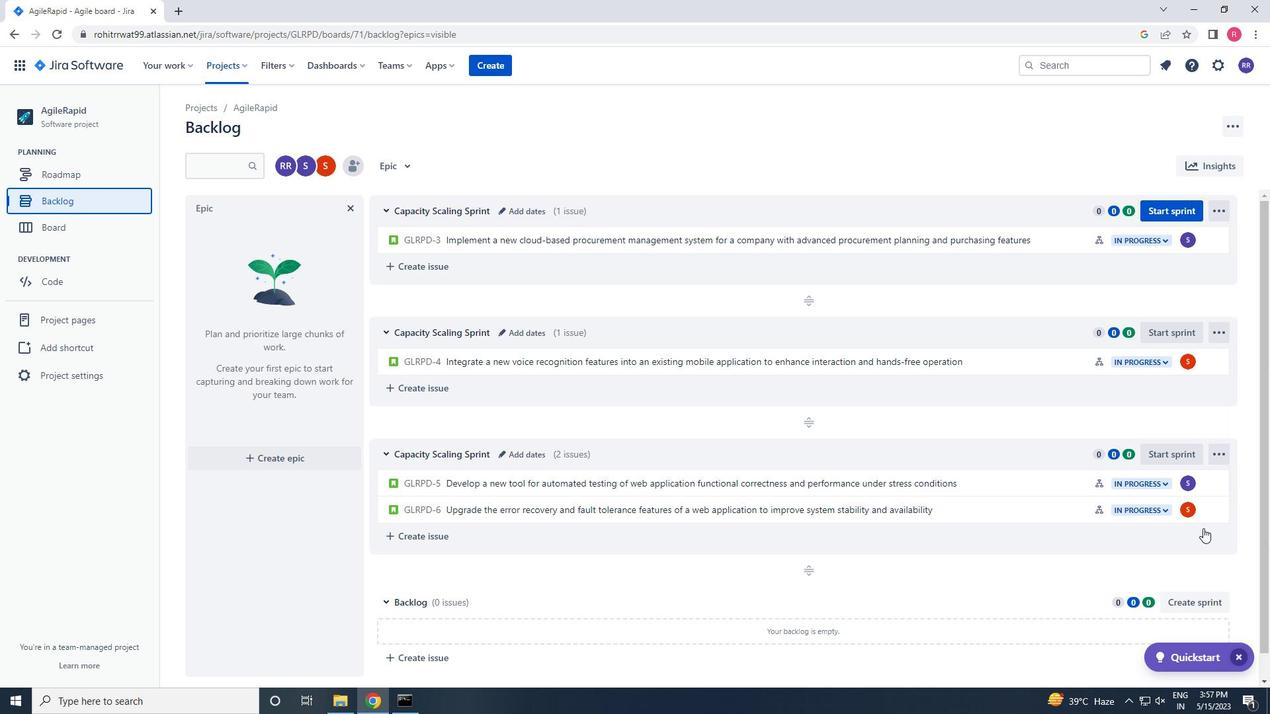 
Action: Mouse scrolled (1203, 529) with delta (0, 0)
Screenshot: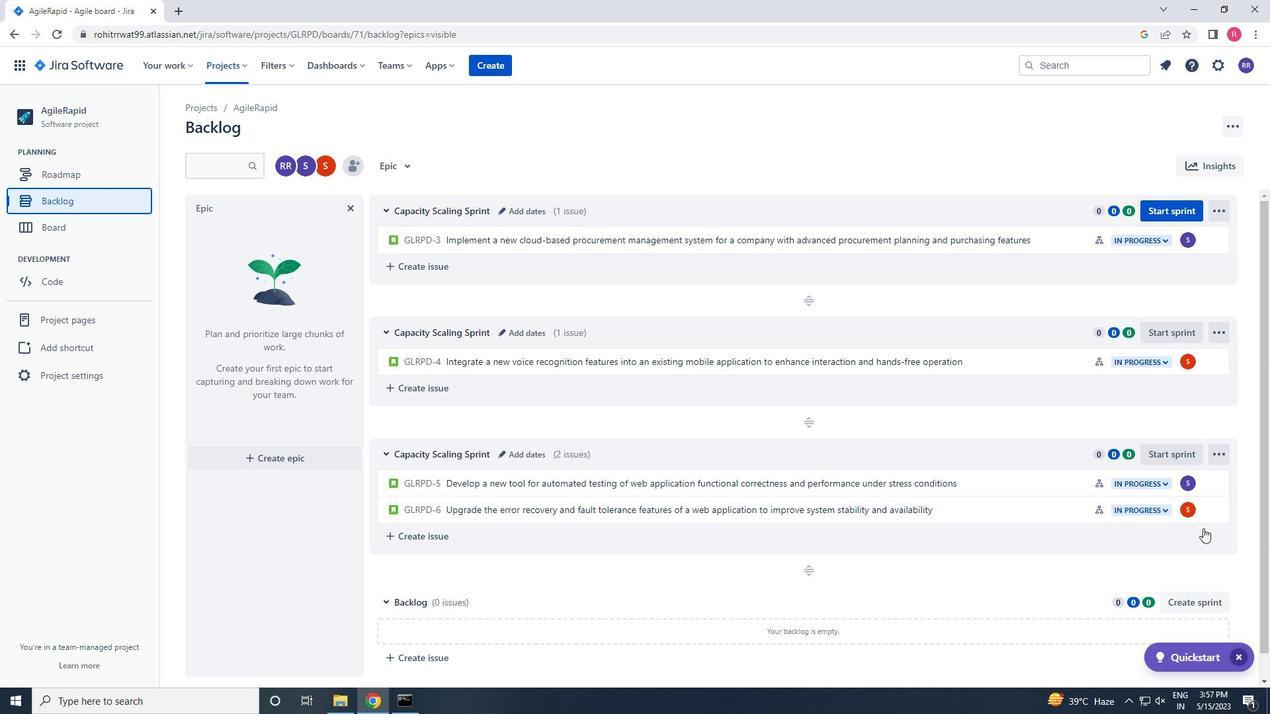 
Action: Mouse scrolled (1203, 529) with delta (0, 0)
Screenshot: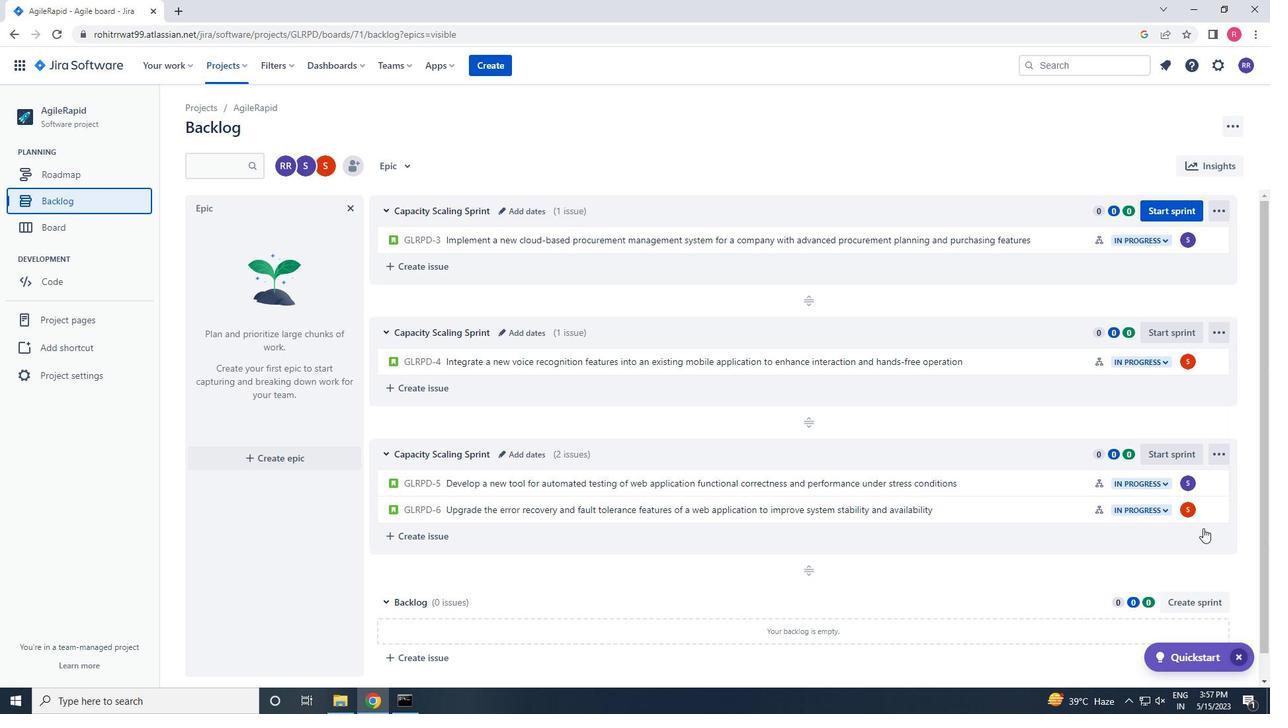 
Action: Mouse moved to (1077, 543)
Screenshot: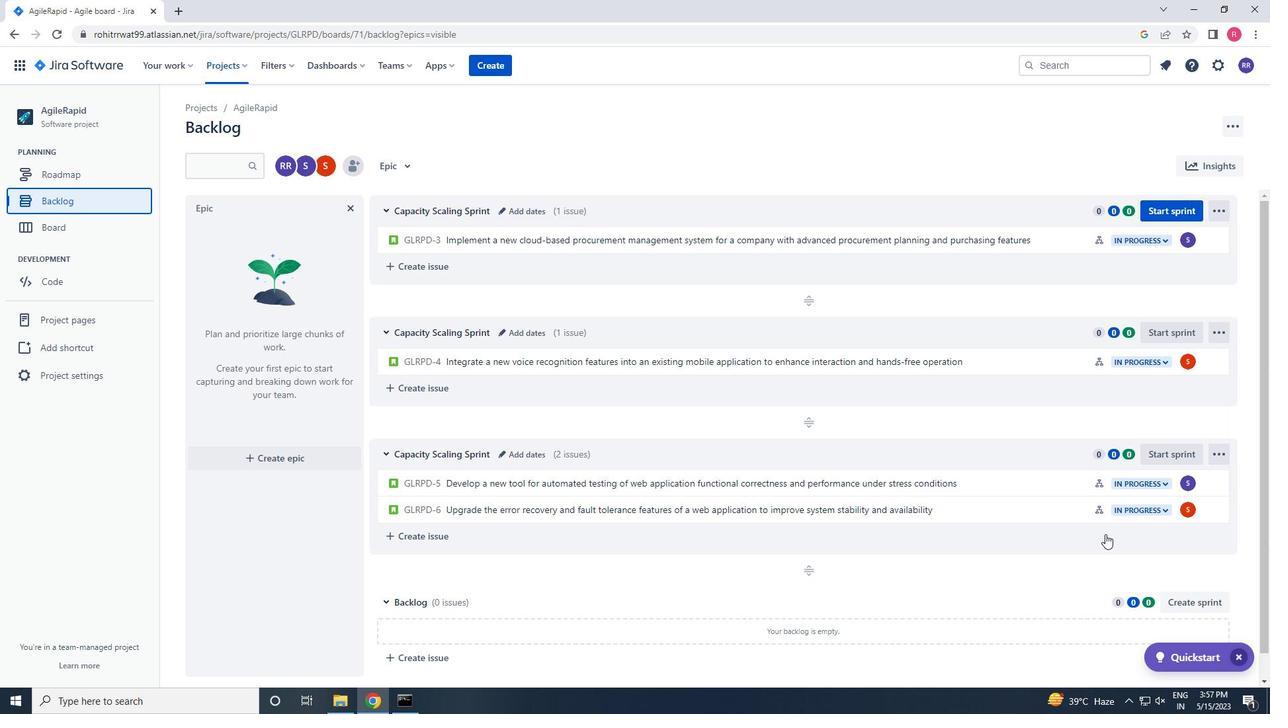 
Action: Mouse scrolled (1077, 543) with delta (0, 0)
Screenshot: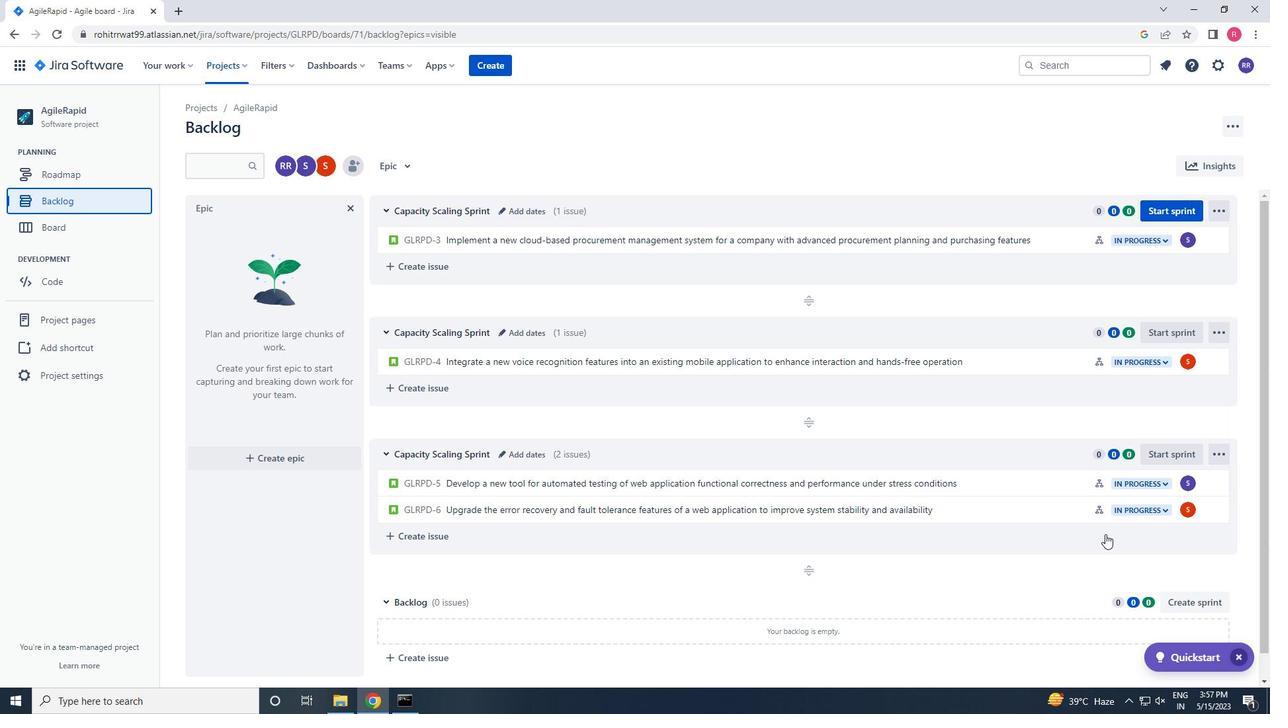 
Action: Mouse scrolled (1077, 543) with delta (0, 0)
Screenshot: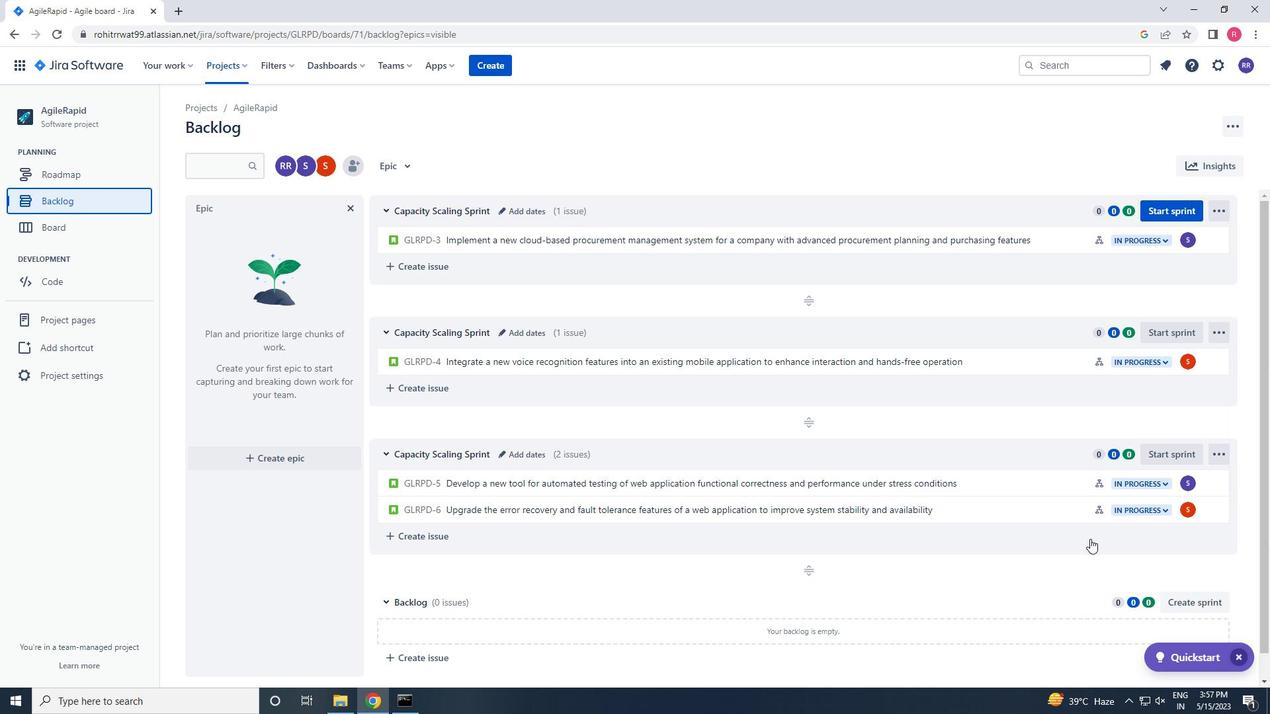
Action: Mouse moved to (1077, 543)
Screenshot: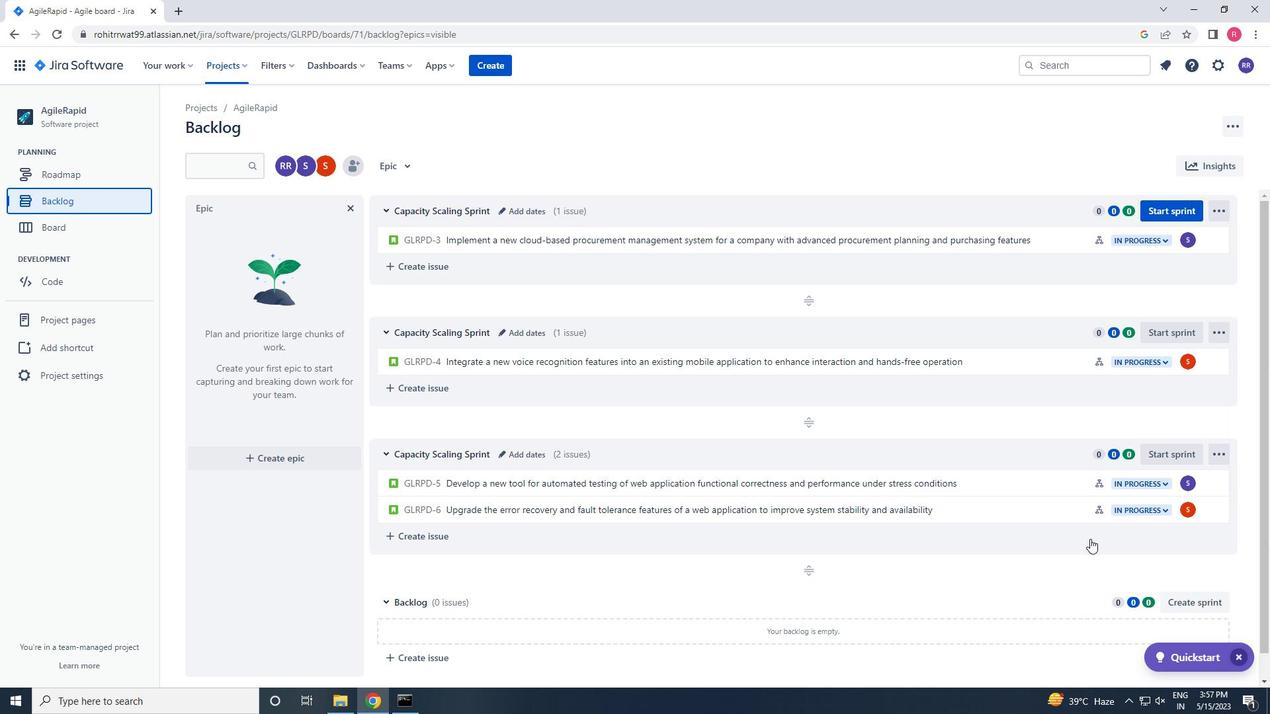 
Action: Mouse scrolled (1077, 543) with delta (0, 0)
Screenshot: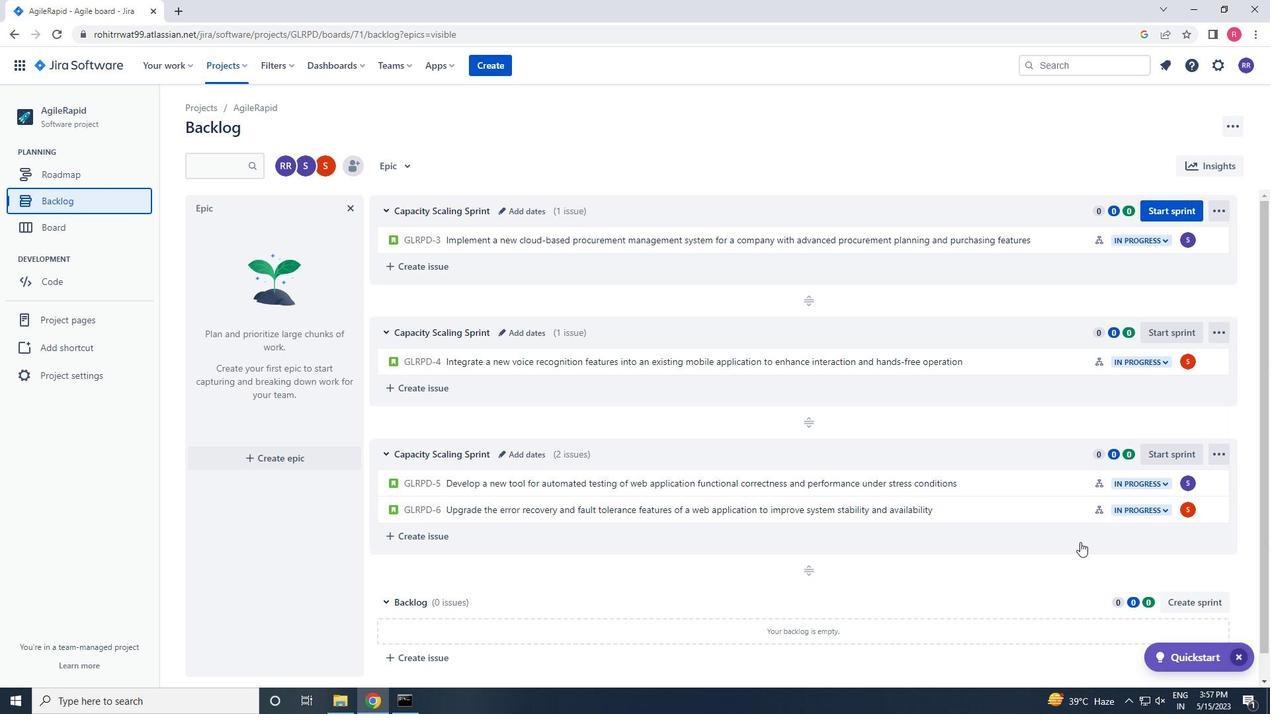 
Action: Mouse moved to (1077, 544)
Screenshot: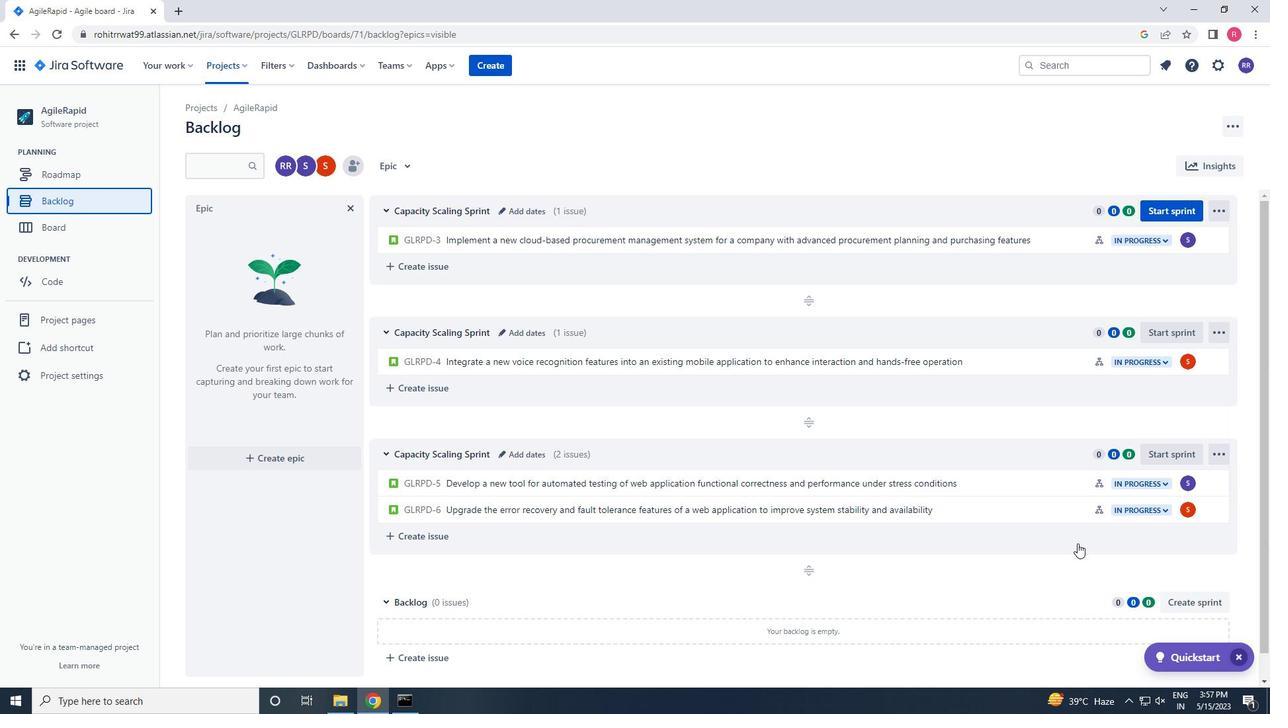 
Action: Mouse scrolled (1077, 545) with delta (0, 0)
Screenshot: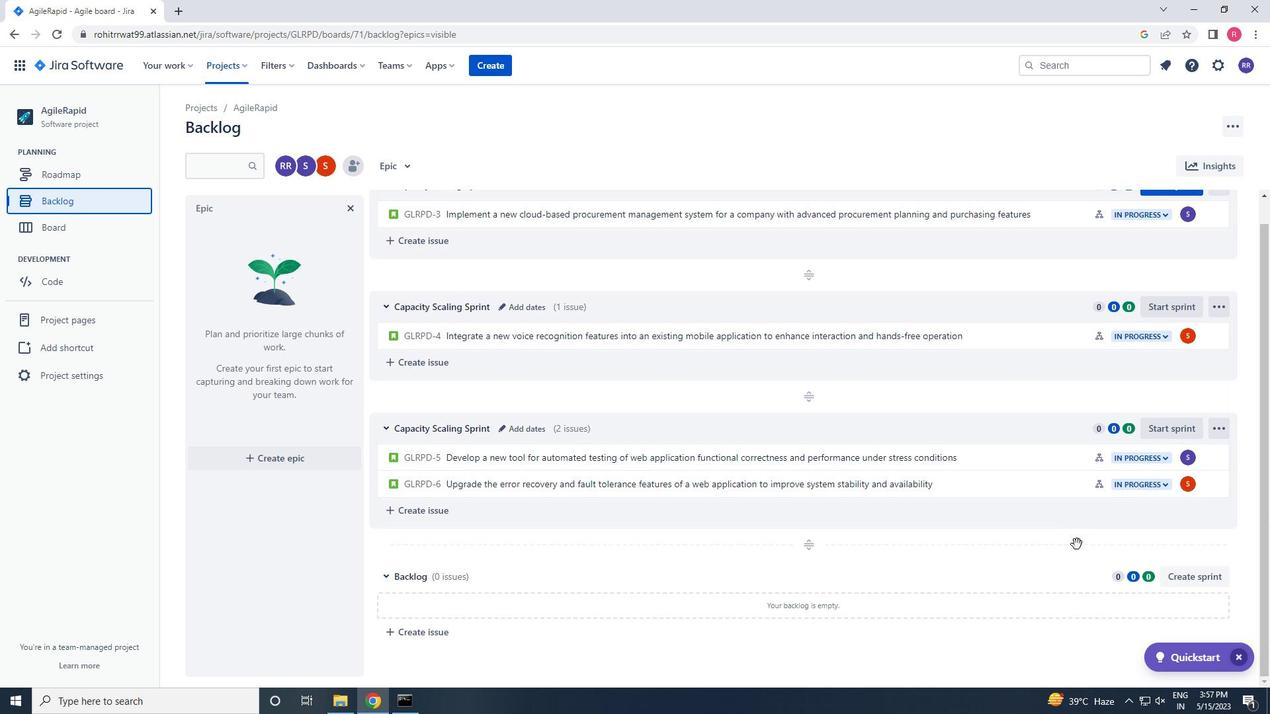 
Action: Mouse scrolled (1077, 545) with delta (0, 0)
Screenshot: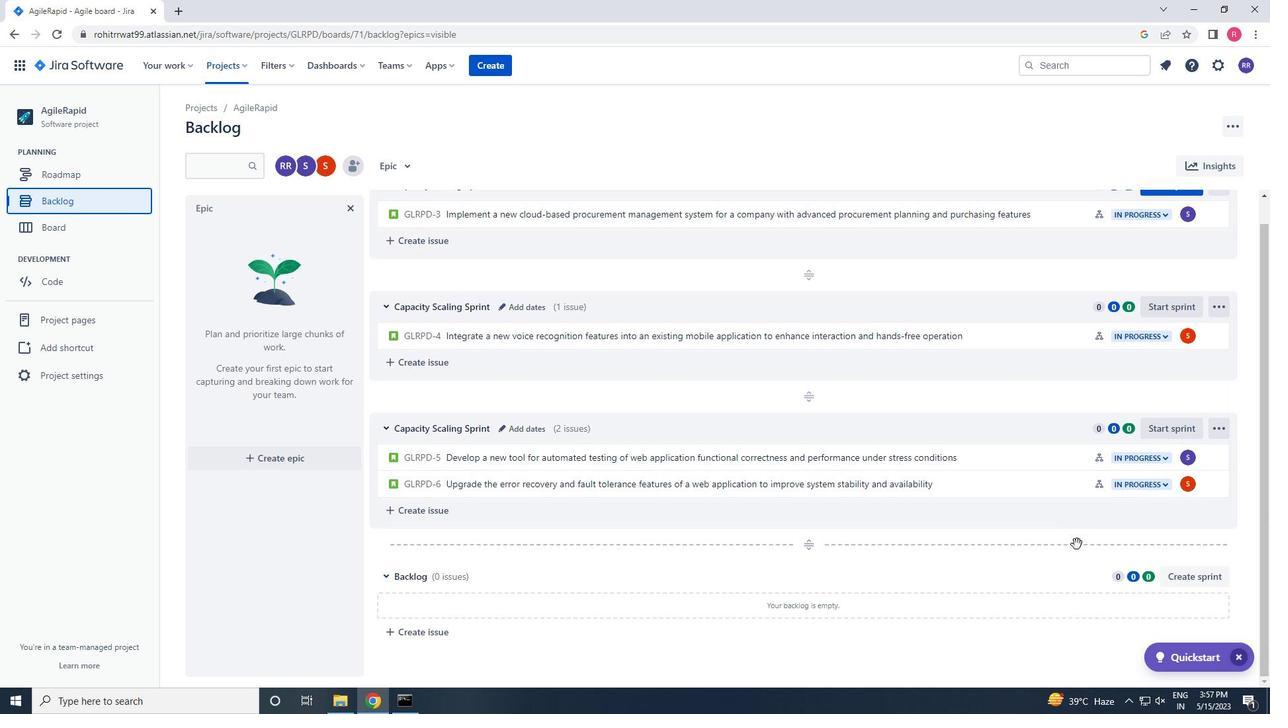 
Action: Mouse scrolled (1077, 545) with delta (0, 0)
Screenshot: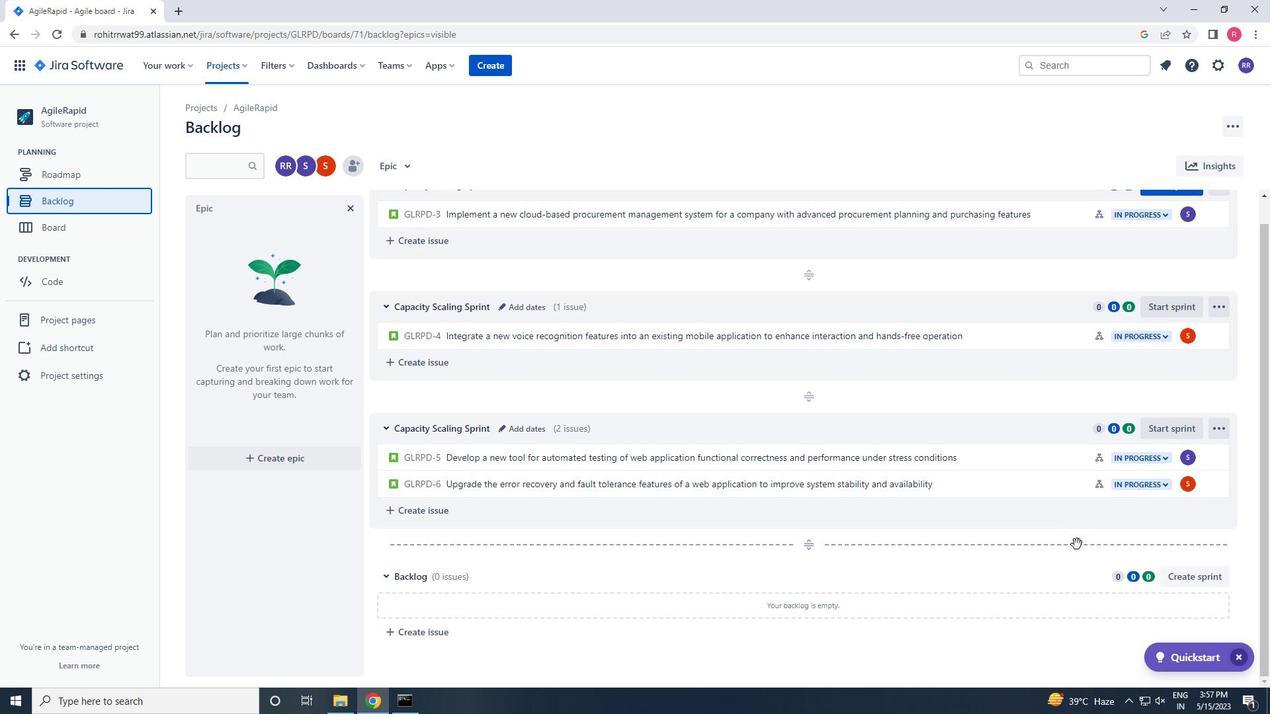 
Action: Mouse scrolled (1077, 545) with delta (0, 0)
Screenshot: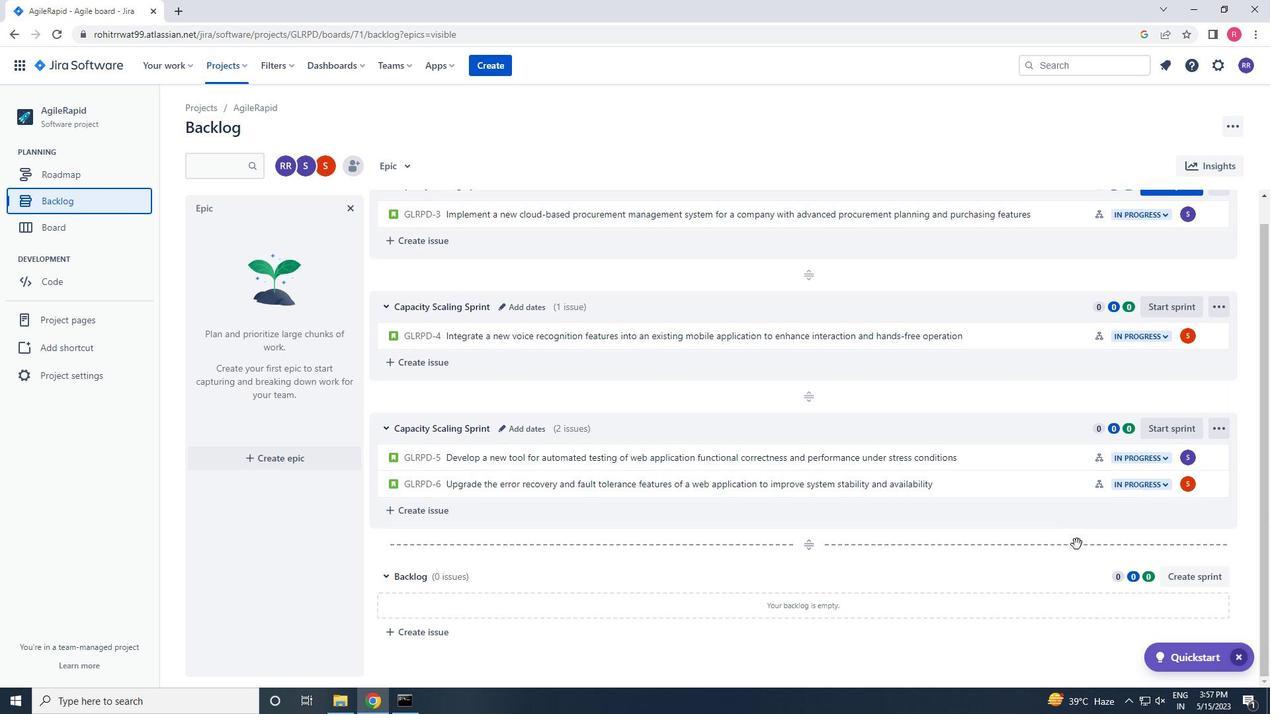 
